Task: Find connections with filter location Aspe with filter topic #propertywith filter profile language French with filter current company Infosys BPM with filter school AHLEI - American Hotel & Lodging Educational Institute with filter industry Transportation Programs with filter service category Cybersecurity with filter keywords title Bellhop
Action: Mouse moved to (490, 67)
Screenshot: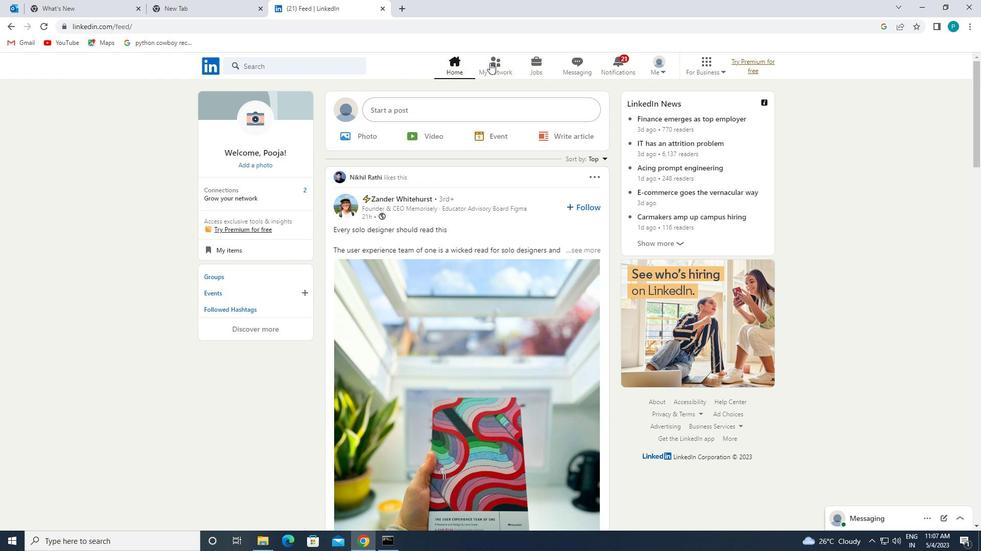 
Action: Mouse pressed left at (490, 67)
Screenshot: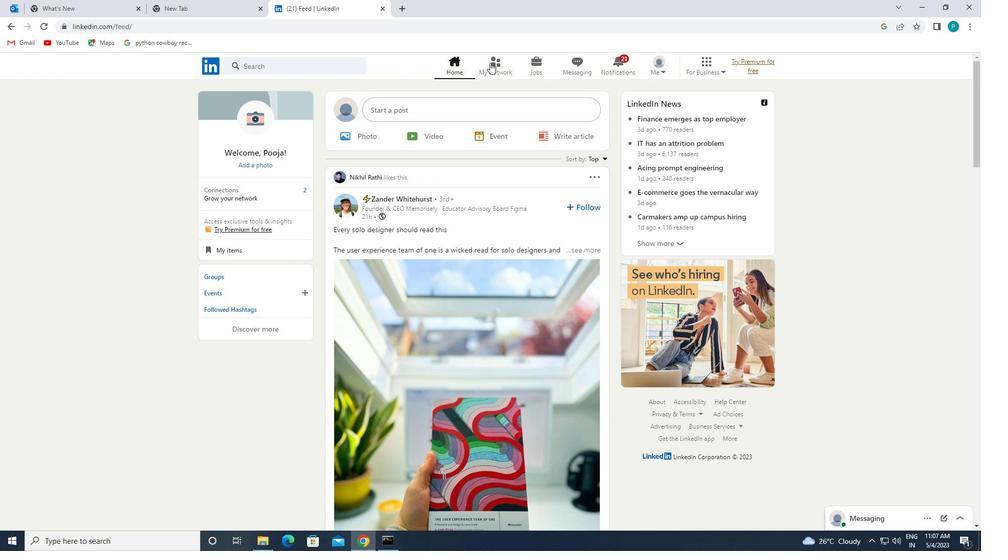 
Action: Mouse moved to (260, 125)
Screenshot: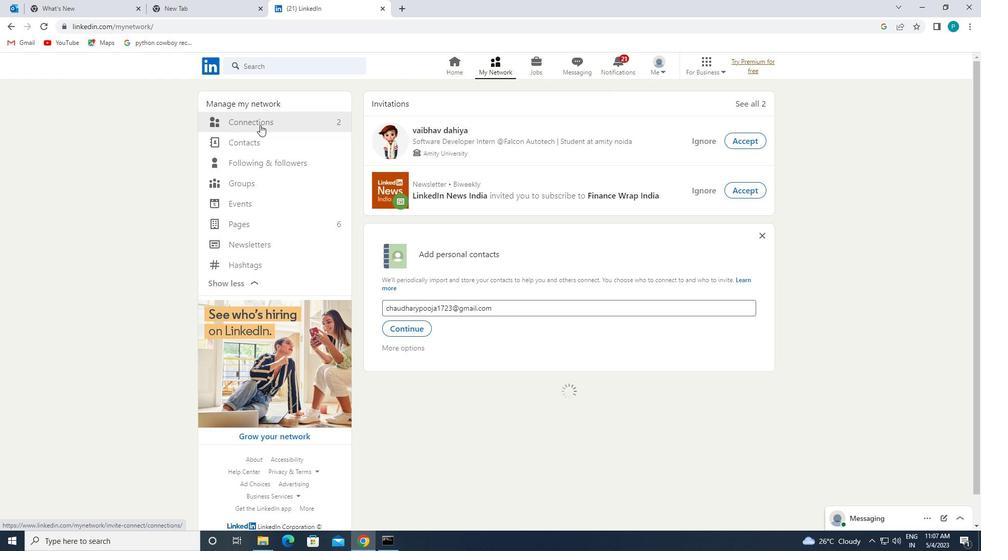
Action: Mouse pressed left at (260, 125)
Screenshot: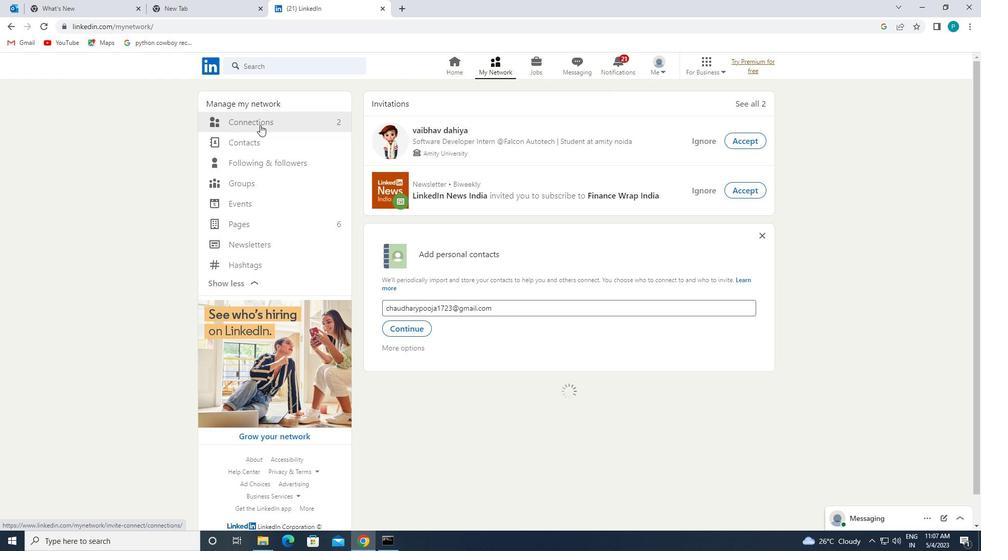 
Action: Mouse moved to (329, 121)
Screenshot: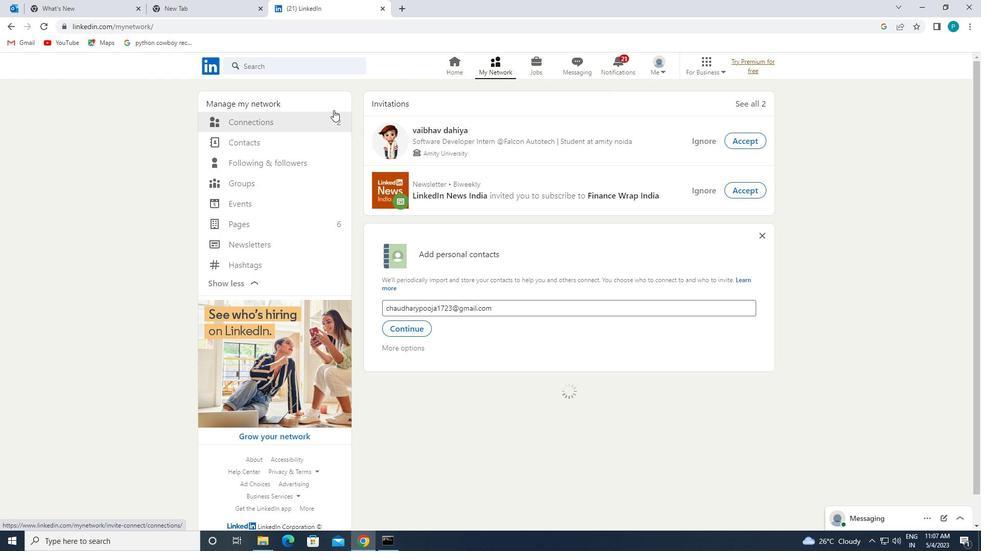 
Action: Mouse pressed left at (329, 121)
Screenshot: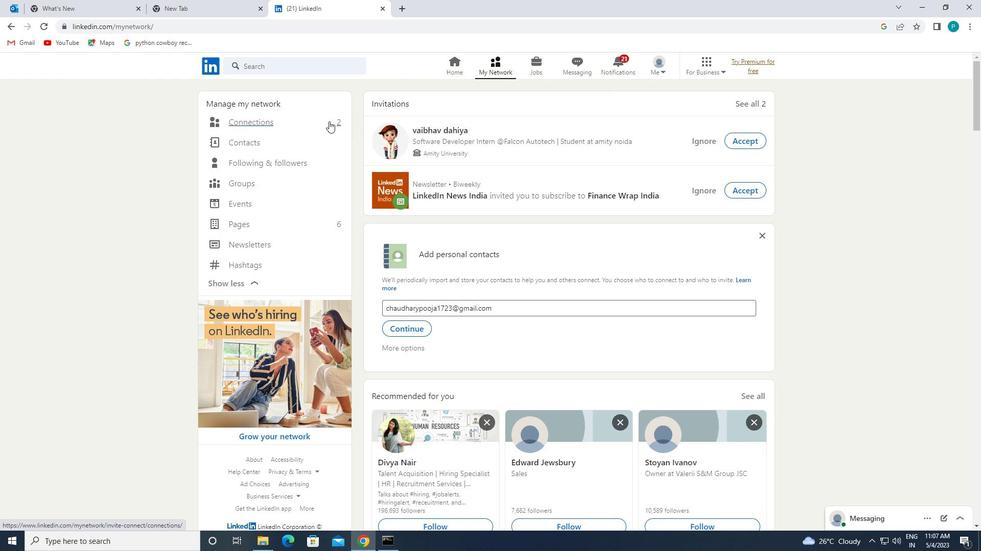 
Action: Mouse moved to (565, 117)
Screenshot: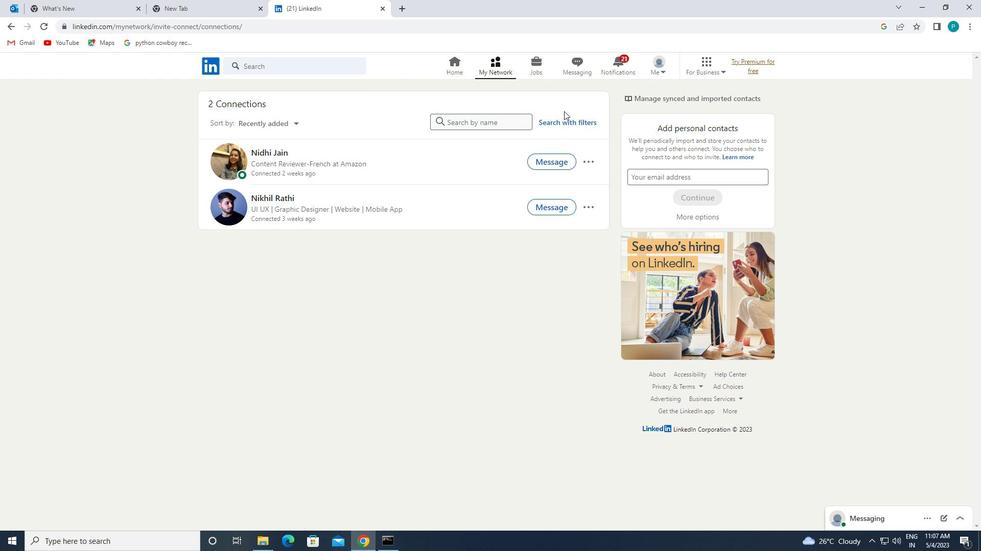
Action: Mouse pressed left at (565, 117)
Screenshot: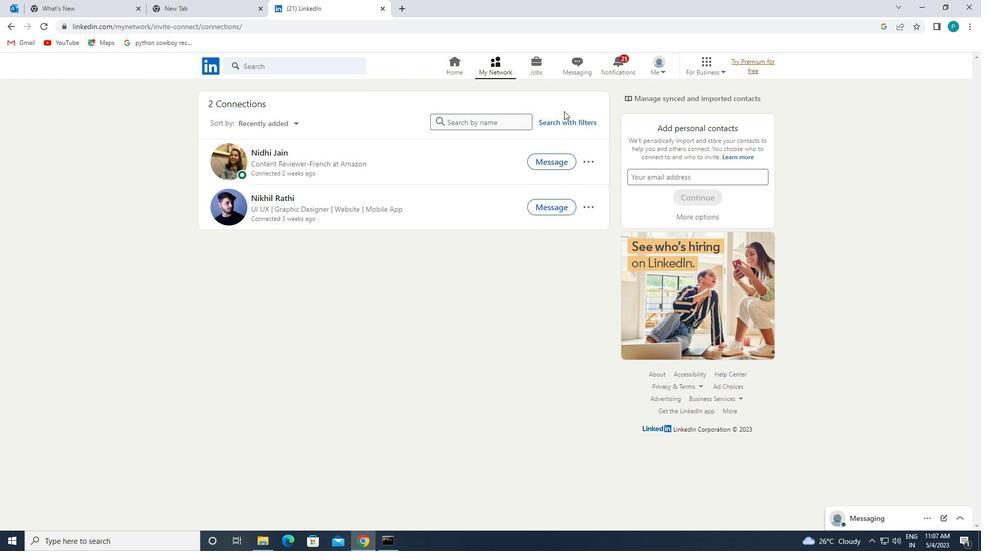 
Action: Mouse moved to (516, 93)
Screenshot: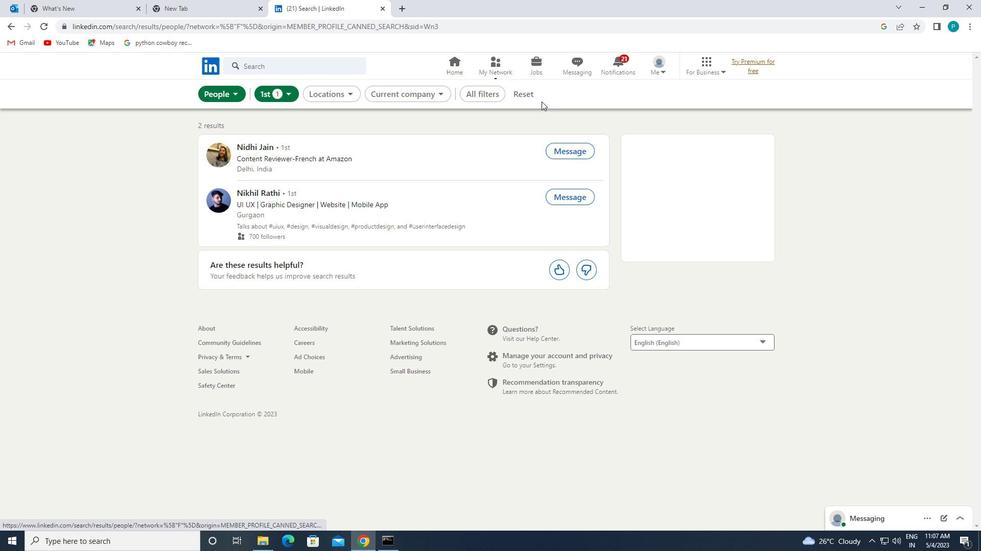 
Action: Mouse pressed left at (516, 93)
Screenshot: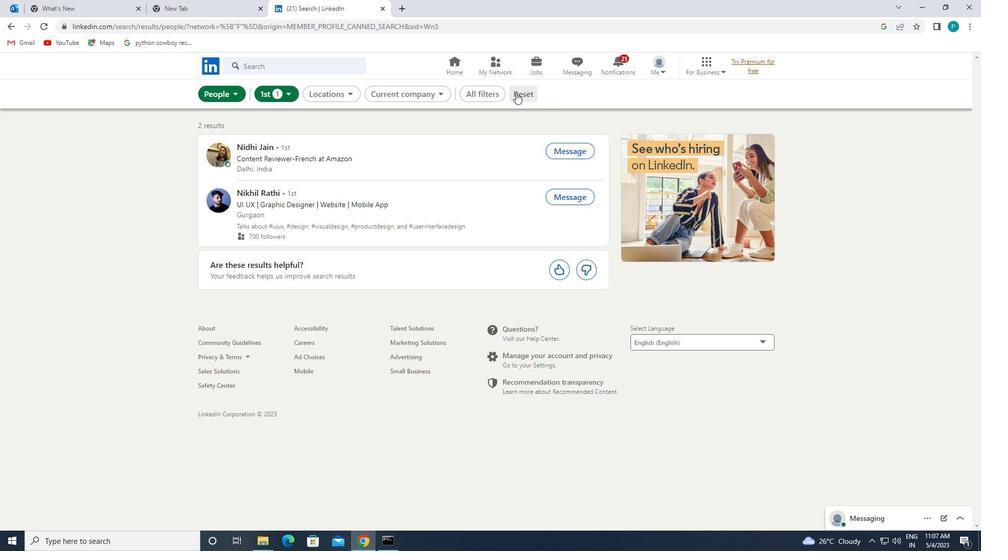 
Action: Mouse moved to (511, 92)
Screenshot: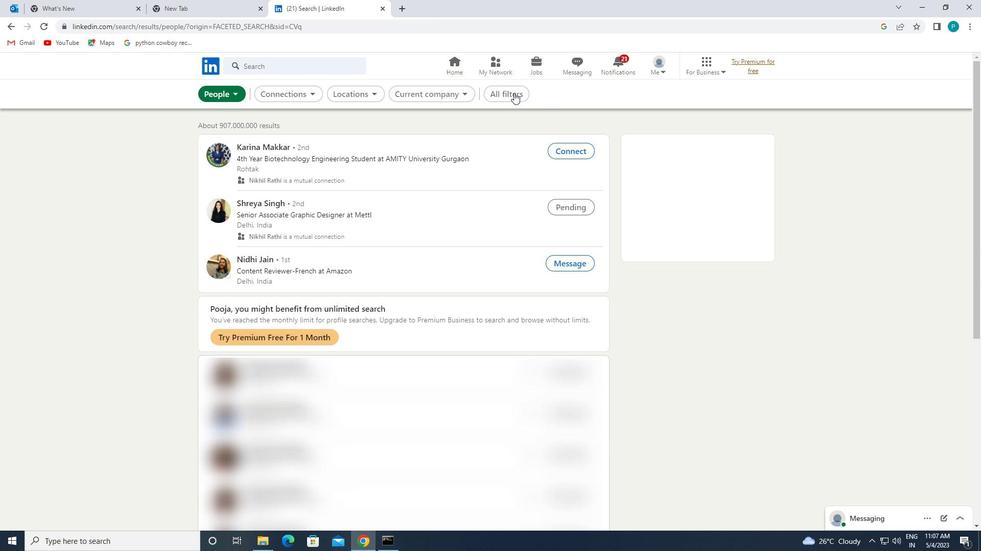 
Action: Mouse pressed left at (511, 92)
Screenshot: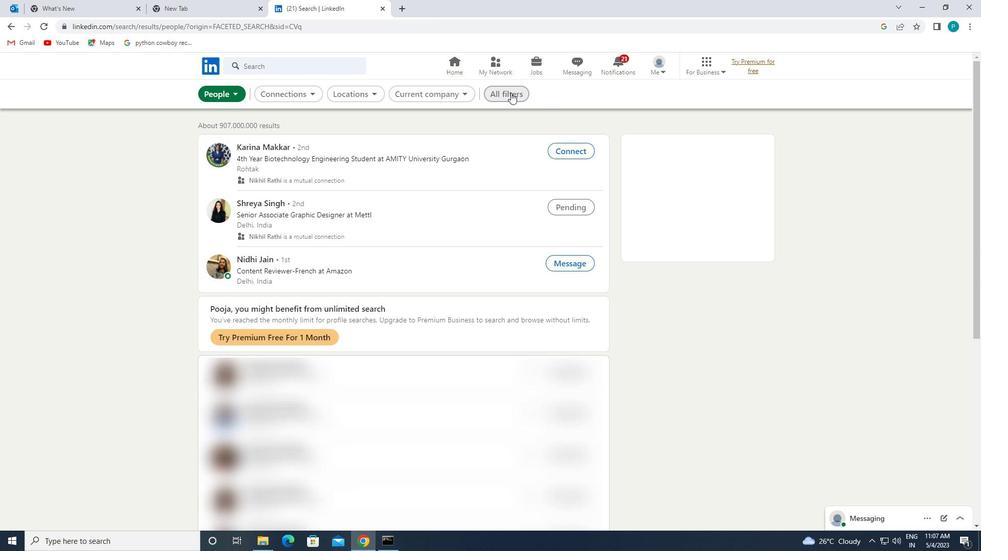 
Action: Mouse moved to (823, 205)
Screenshot: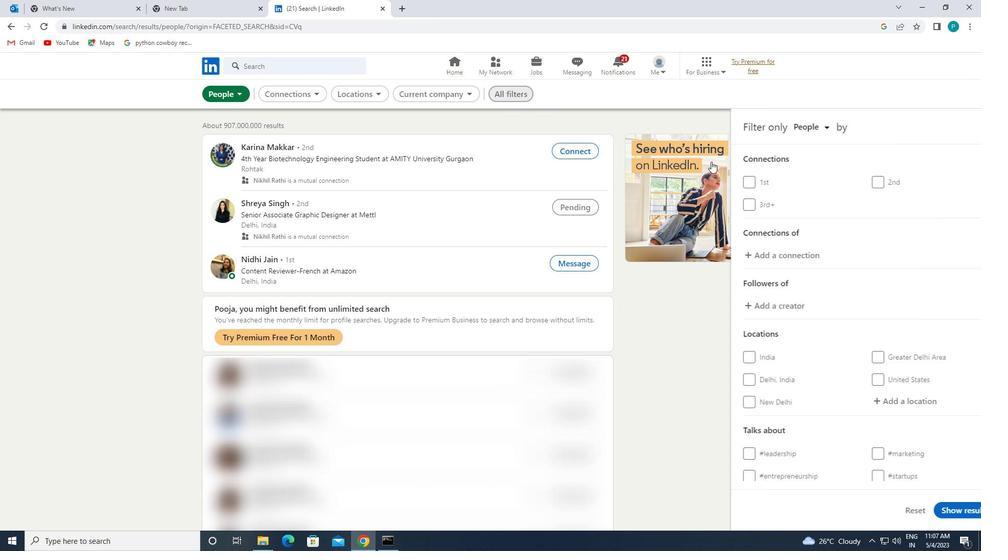 
Action: Mouse scrolled (823, 204) with delta (0, 0)
Screenshot: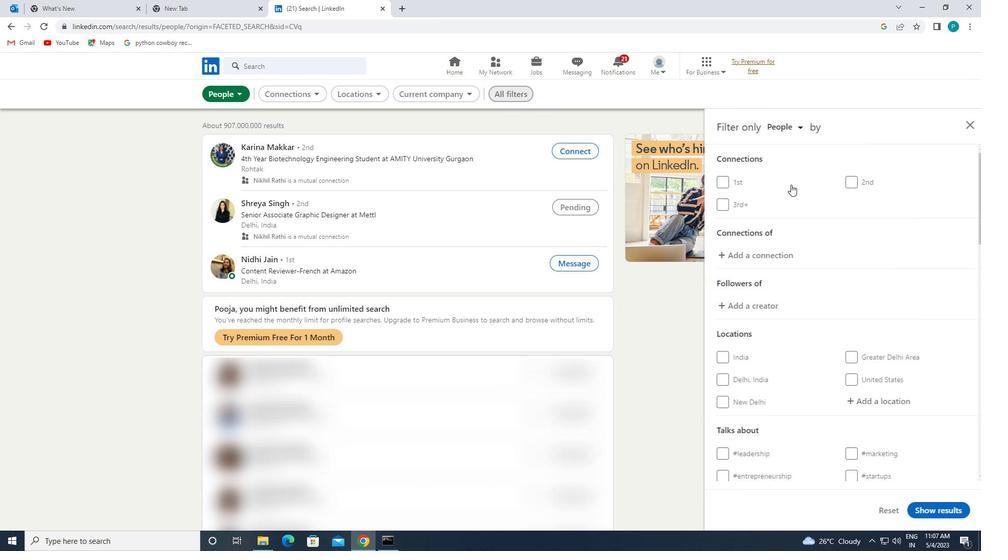 
Action: Mouse moved to (823, 205)
Screenshot: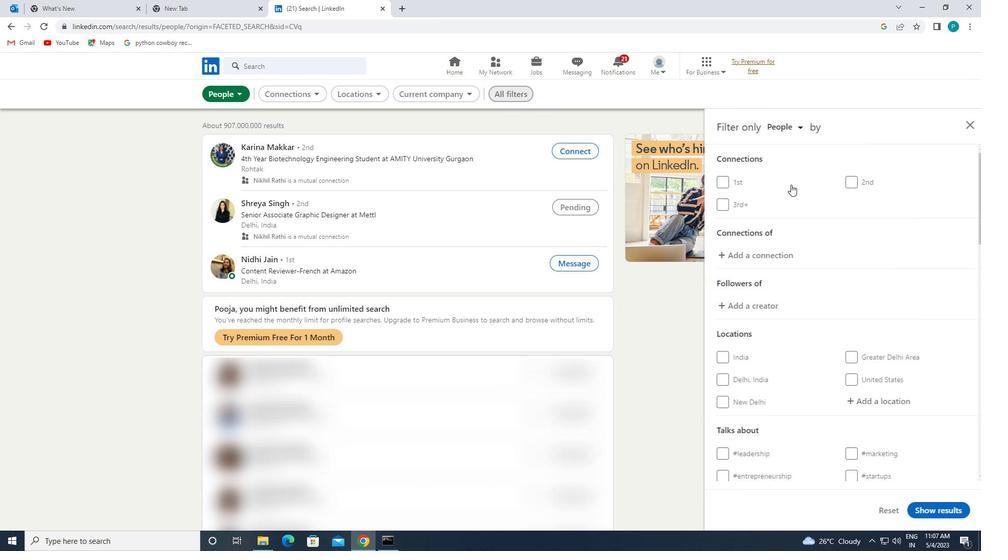 
Action: Mouse scrolled (823, 205) with delta (0, 0)
Screenshot: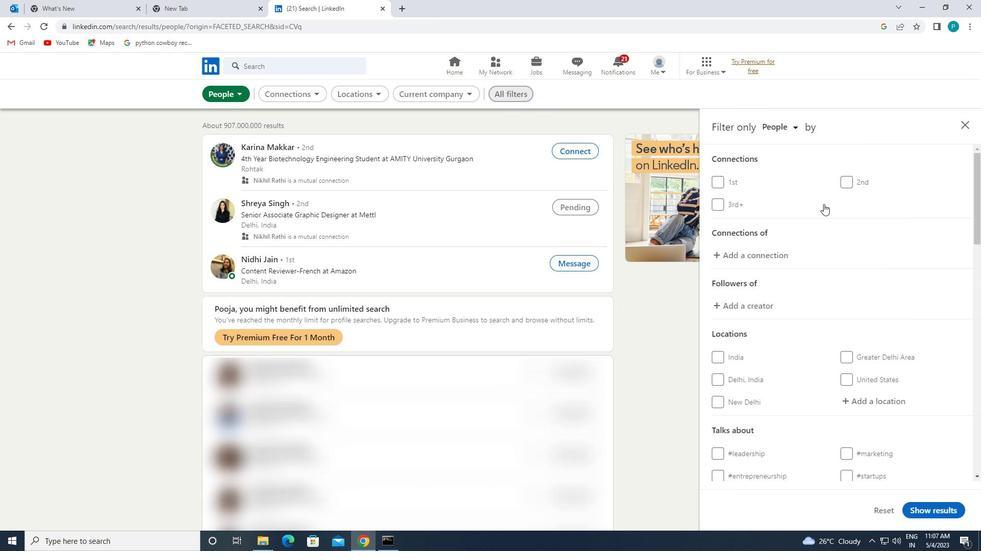 
Action: Mouse moved to (823, 205)
Screenshot: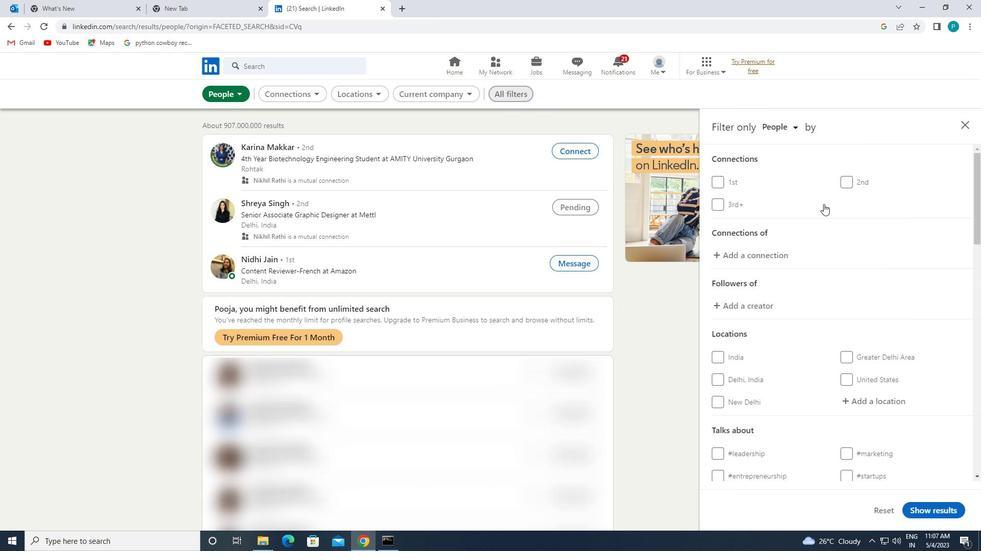 
Action: Mouse scrolled (823, 205) with delta (0, 0)
Screenshot: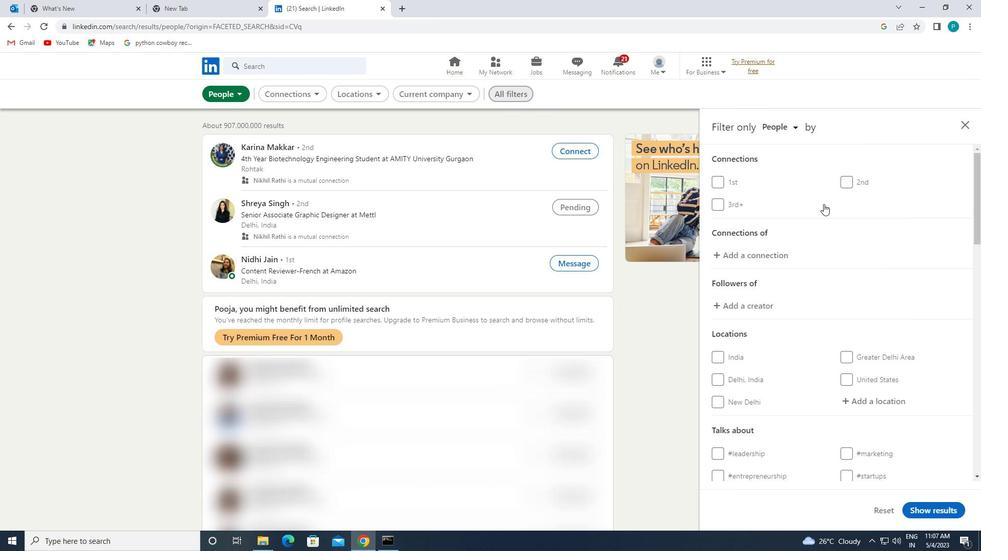 
Action: Mouse moved to (861, 279)
Screenshot: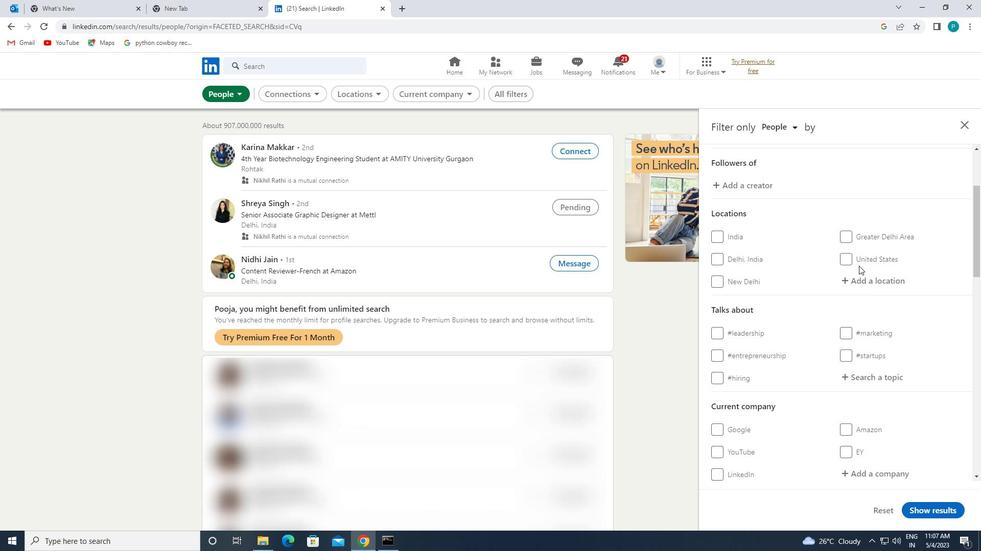 
Action: Mouse pressed left at (861, 279)
Screenshot: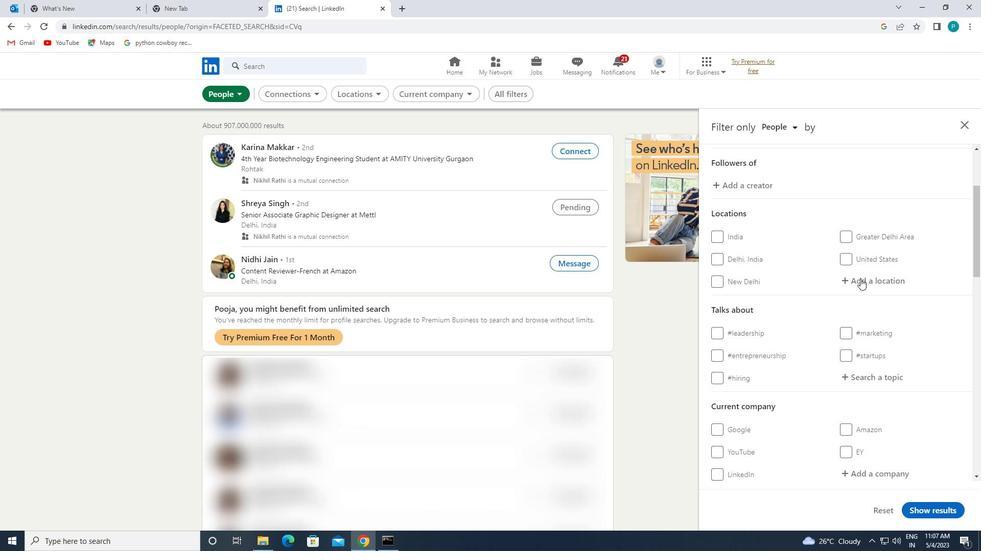 
Action: Mouse moved to (859, 251)
Screenshot: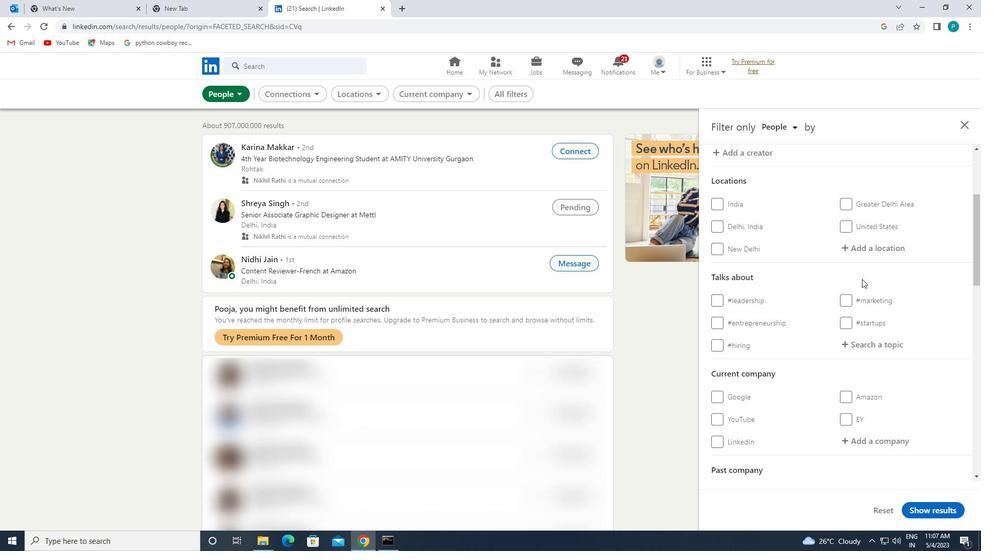 
Action: Mouse pressed left at (859, 251)
Screenshot: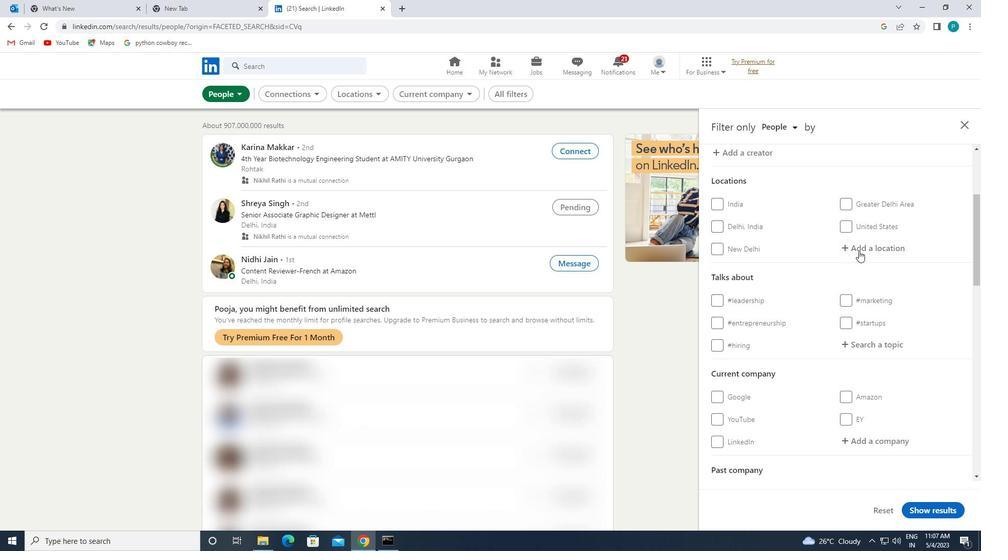 
Action: Mouse moved to (846, 246)
Screenshot: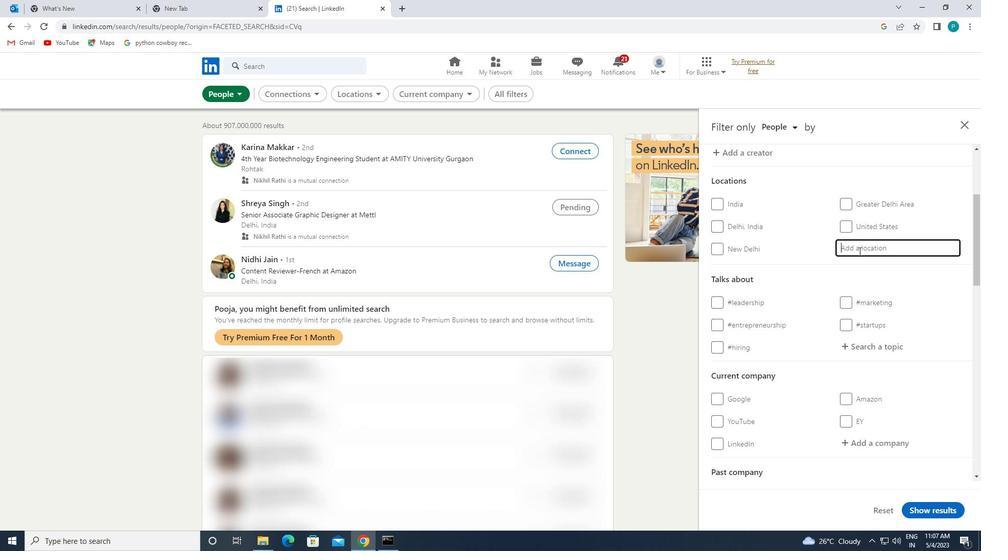 
Action: Key pressed <Key.caps_lock>a<Key.caps_lock>spe
Screenshot: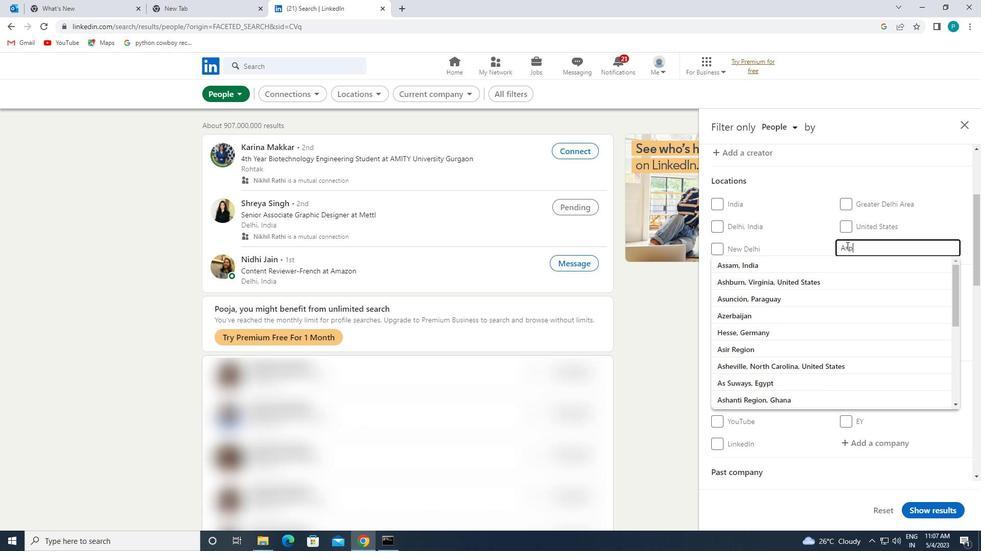 
Action: Mouse moved to (826, 260)
Screenshot: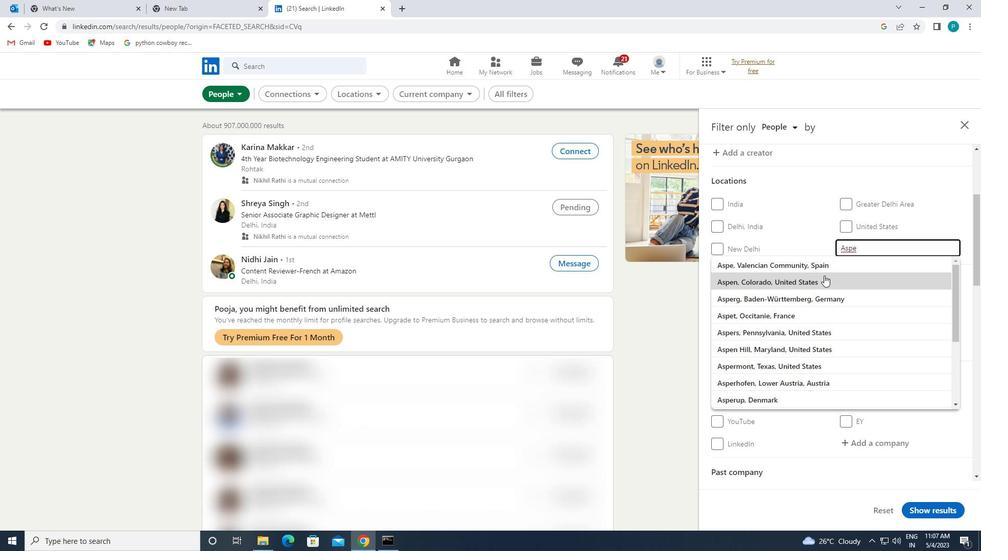 
Action: Mouse pressed left at (826, 260)
Screenshot: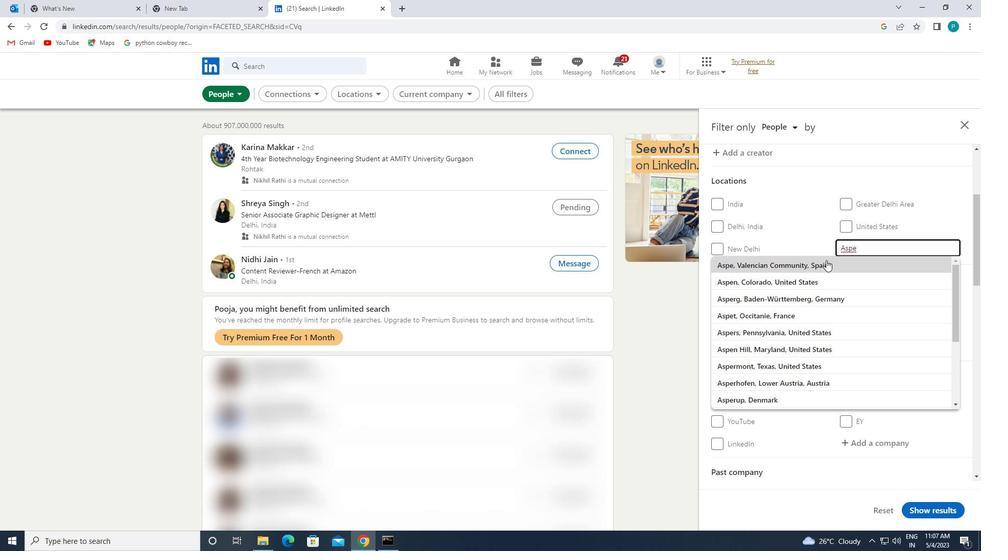
Action: Mouse moved to (858, 373)
Screenshot: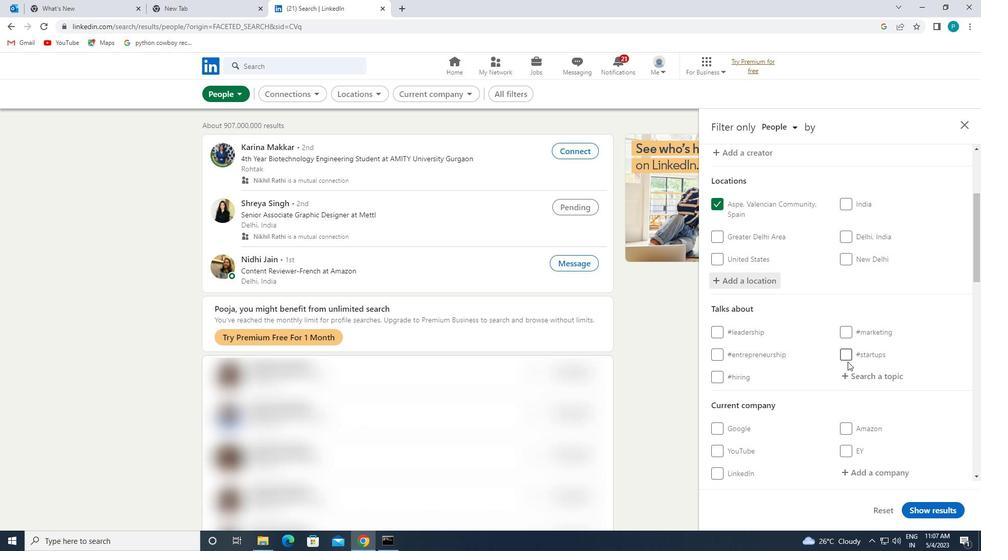 
Action: Mouse pressed left at (858, 373)
Screenshot: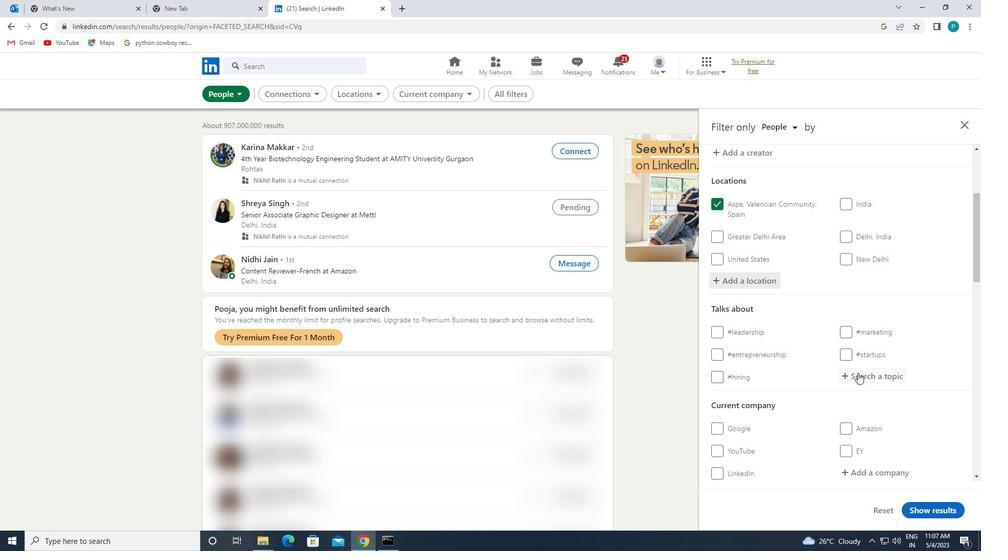
Action: Mouse moved to (895, 348)
Screenshot: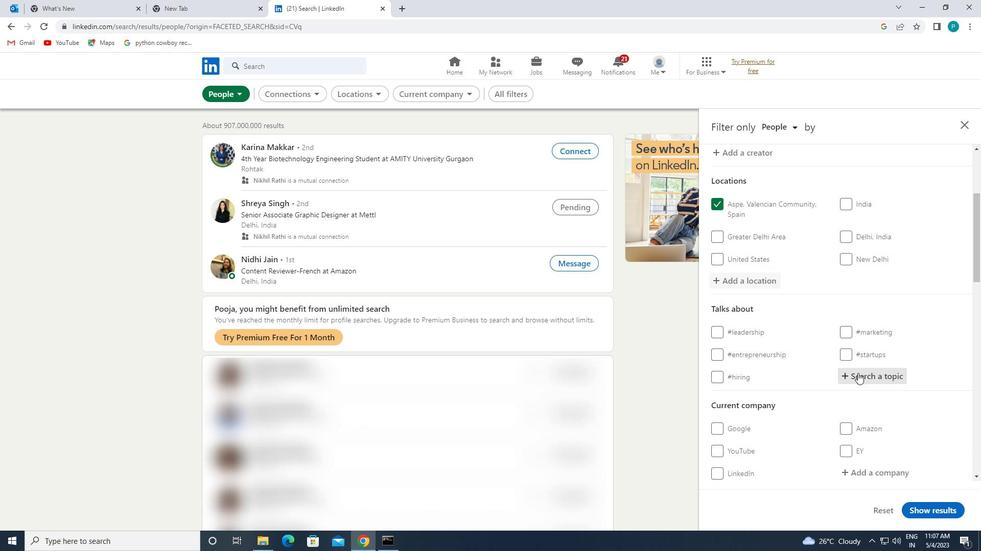 
Action: Key pressed <Key.shift>#PROPERTY
Screenshot: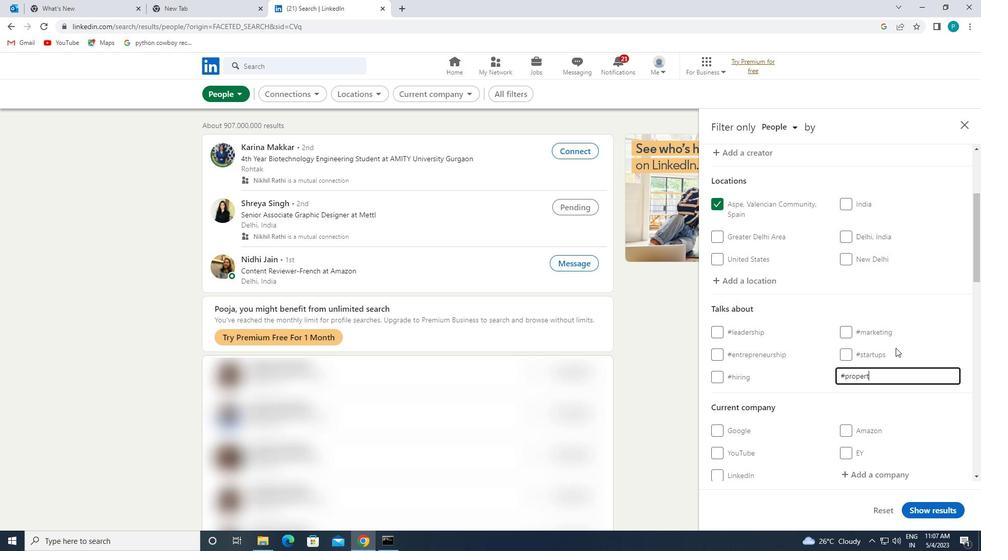 
Action: Mouse moved to (843, 399)
Screenshot: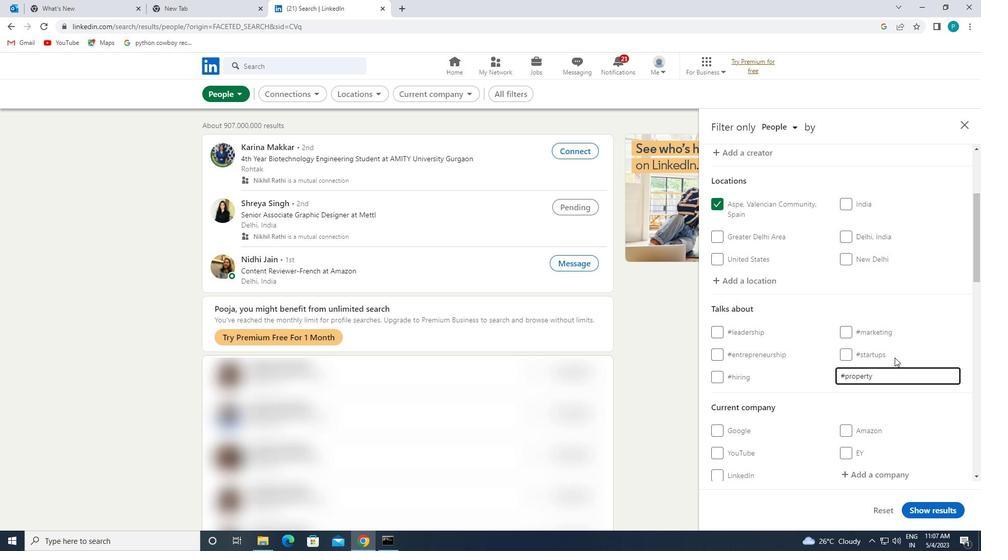 
Action: Mouse scrolled (843, 398) with delta (0, 0)
Screenshot: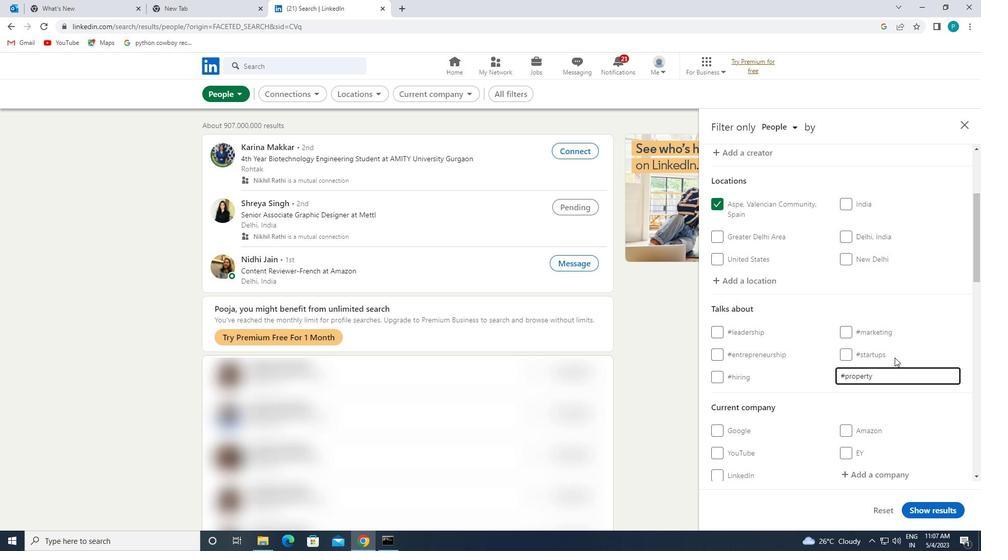 
Action: Mouse moved to (839, 399)
Screenshot: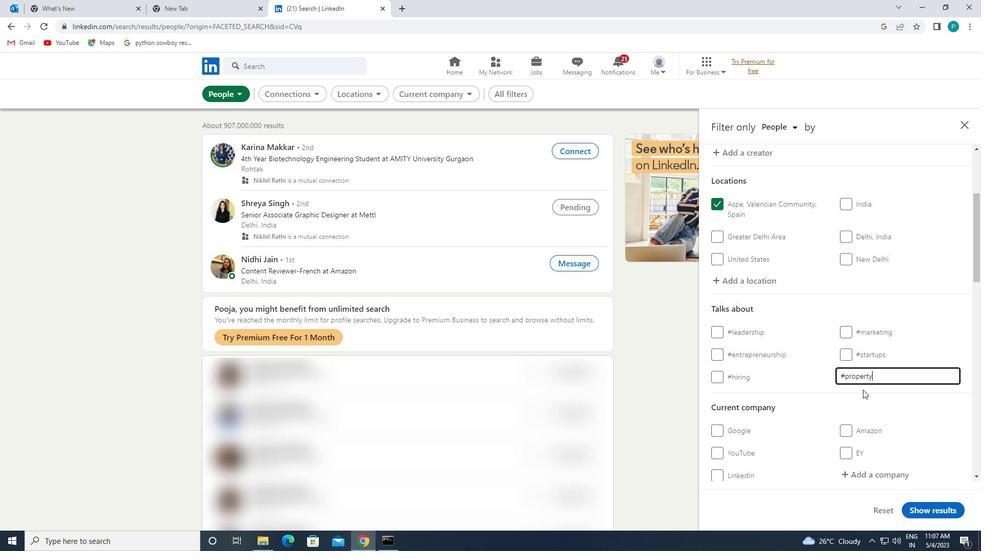 
Action: Mouse scrolled (839, 398) with delta (0, 0)
Screenshot: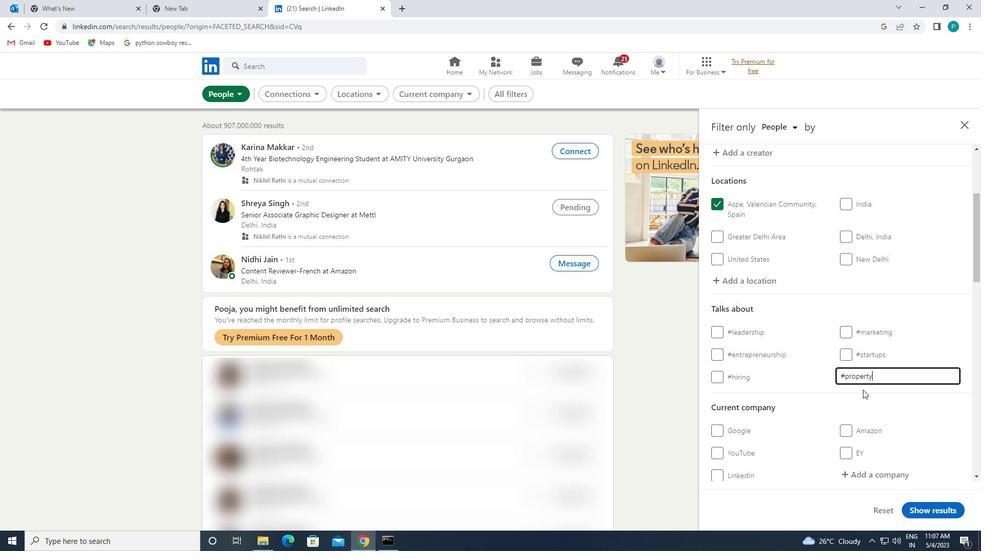 
Action: Mouse moved to (834, 396)
Screenshot: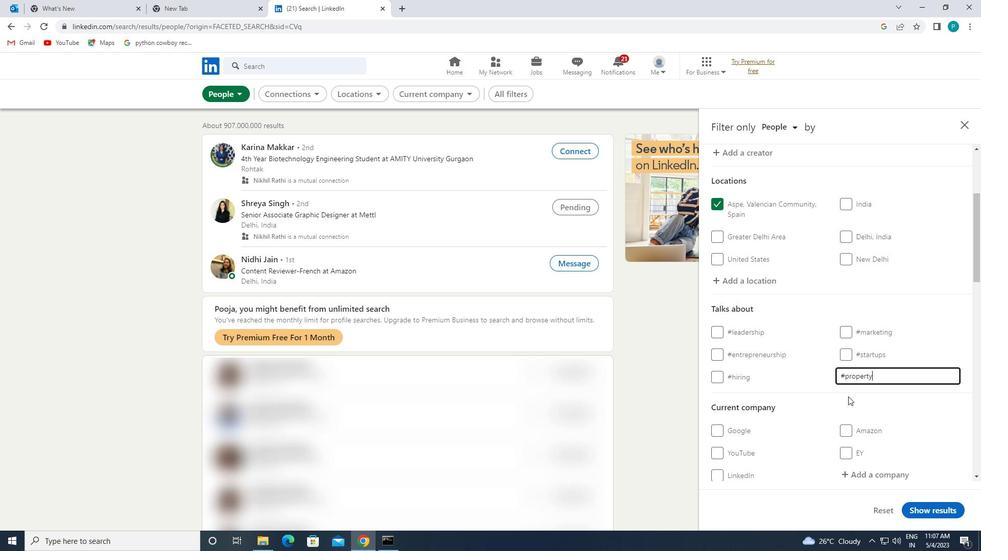 
Action: Mouse scrolled (834, 395) with delta (0, 0)
Screenshot: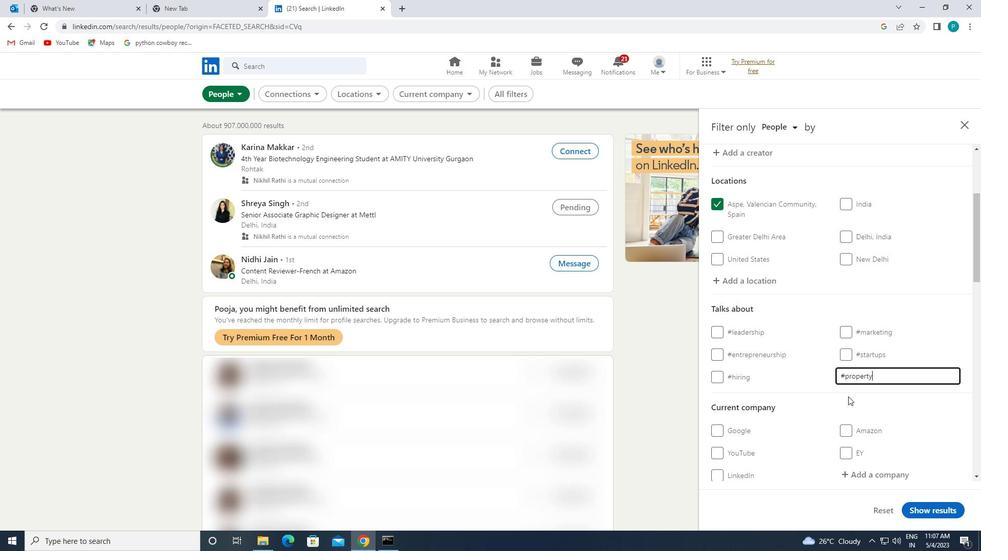 
Action: Mouse moved to (832, 386)
Screenshot: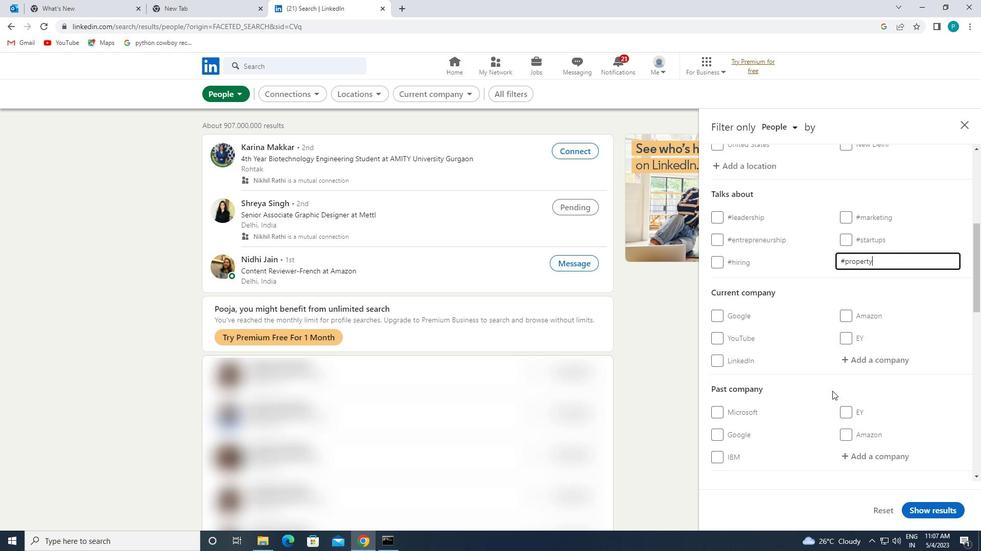 
Action: Mouse scrolled (832, 386) with delta (0, 0)
Screenshot: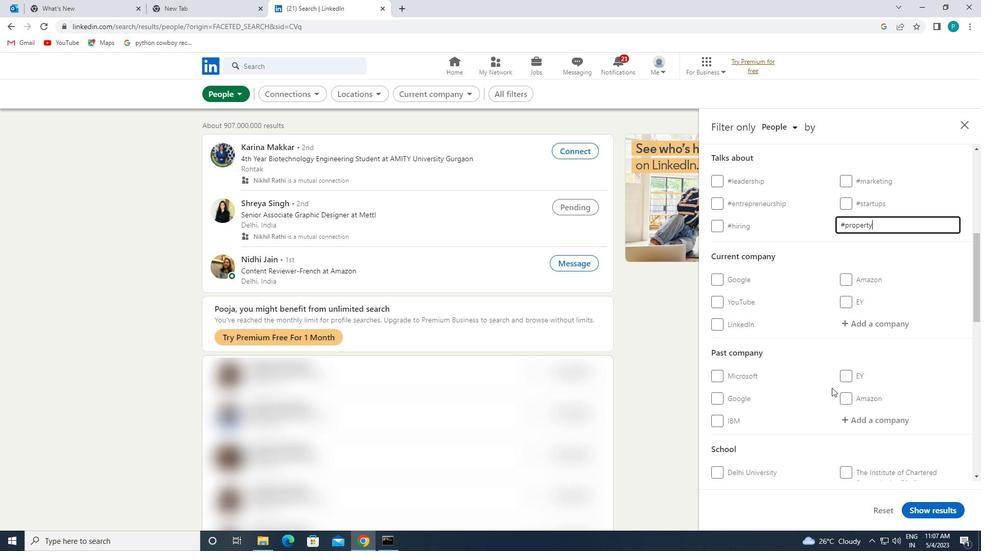 
Action: Mouse moved to (830, 386)
Screenshot: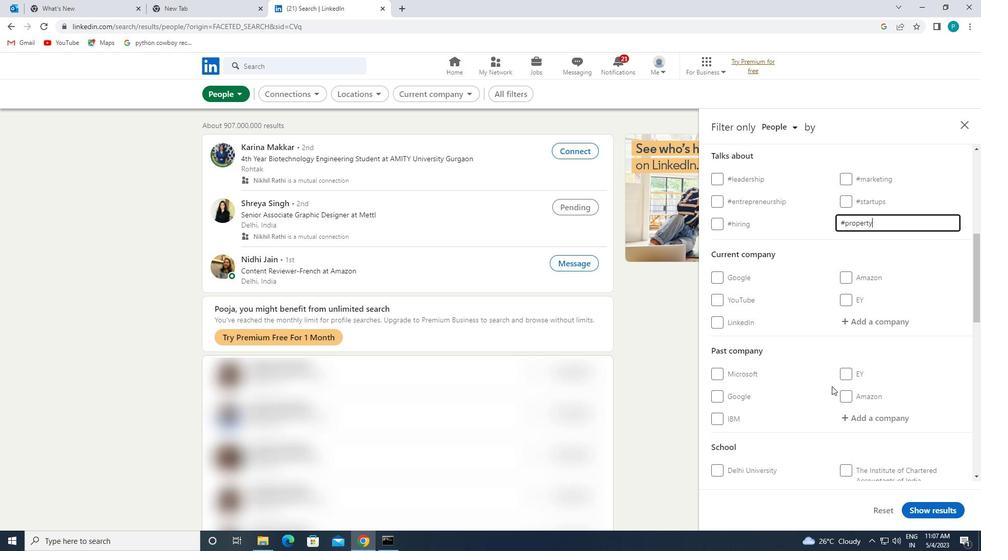 
Action: Mouse scrolled (830, 386) with delta (0, 0)
Screenshot: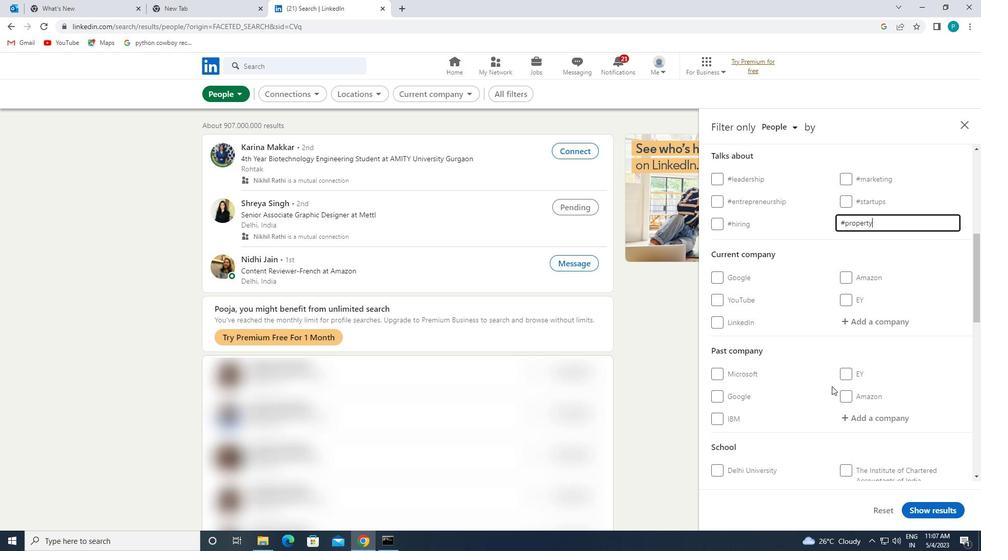 
Action: Mouse moved to (821, 389)
Screenshot: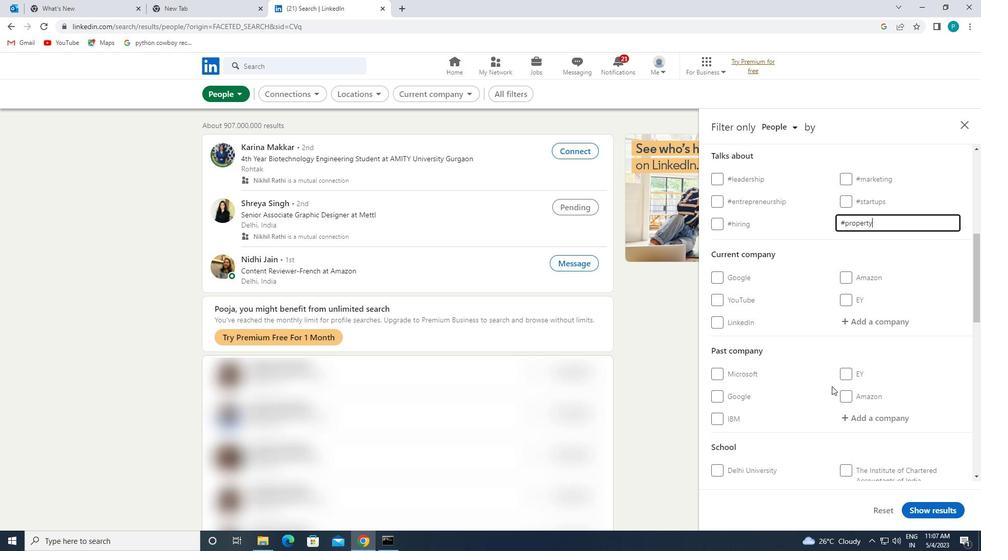 
Action: Mouse scrolled (821, 389) with delta (0, 0)
Screenshot: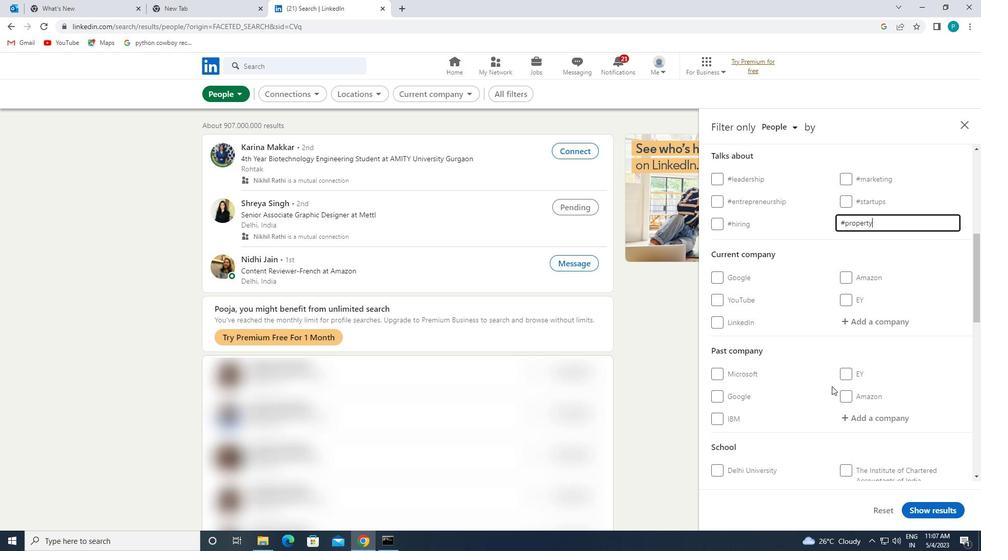 
Action: Mouse moved to (810, 393)
Screenshot: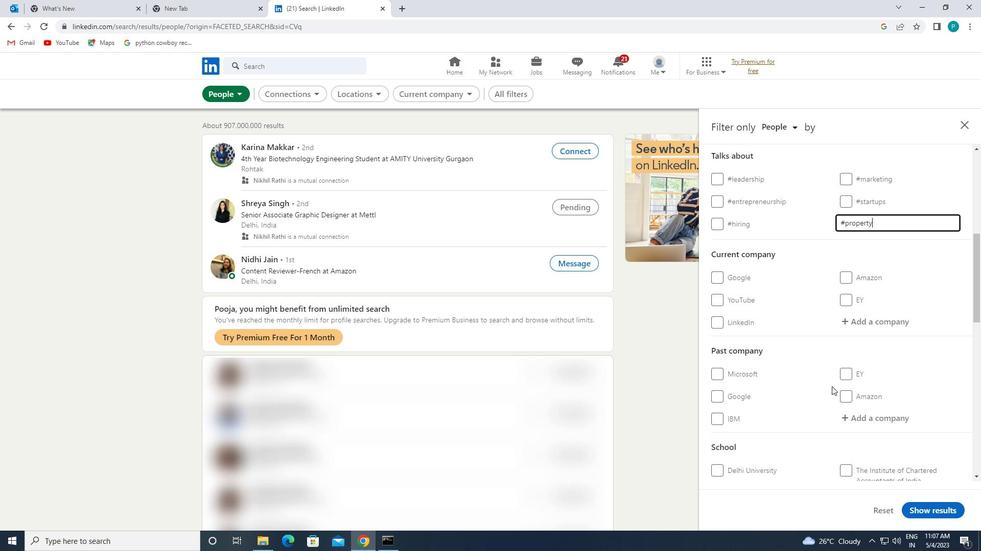 
Action: Mouse scrolled (810, 393) with delta (0, 0)
Screenshot: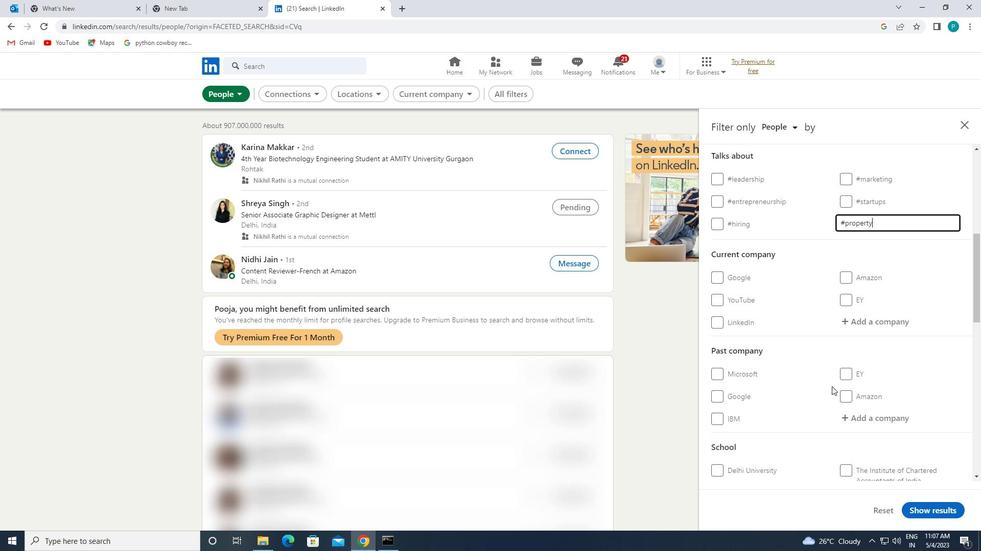 
Action: Mouse moved to (760, 413)
Screenshot: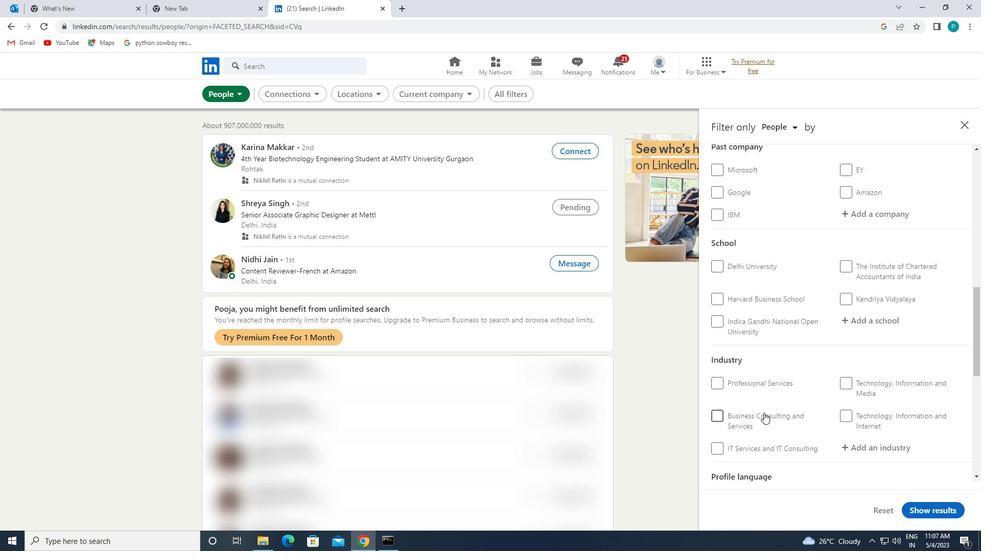 
Action: Mouse scrolled (760, 412) with delta (0, 0)
Screenshot: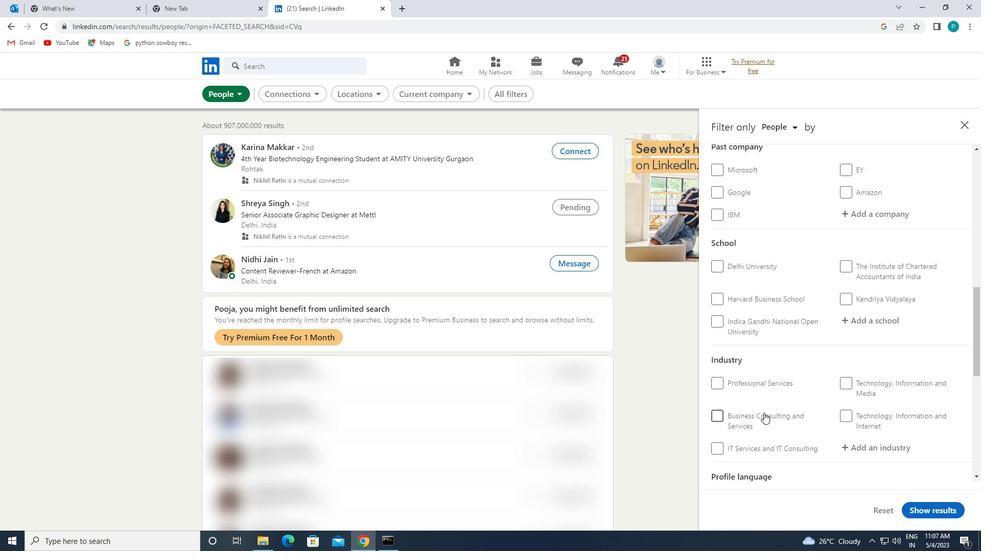 
Action: Mouse moved to (851, 457)
Screenshot: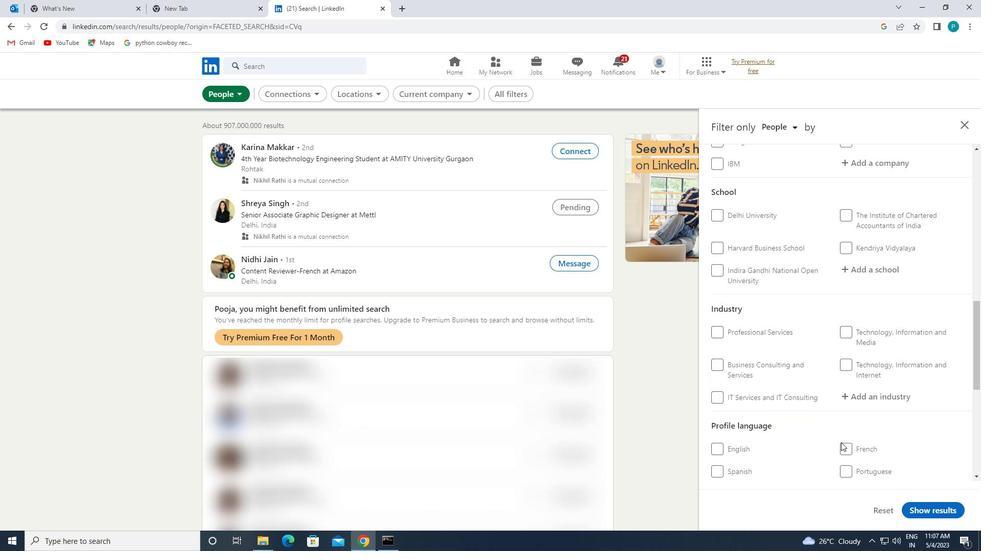 
Action: Mouse pressed left at (851, 457)
Screenshot: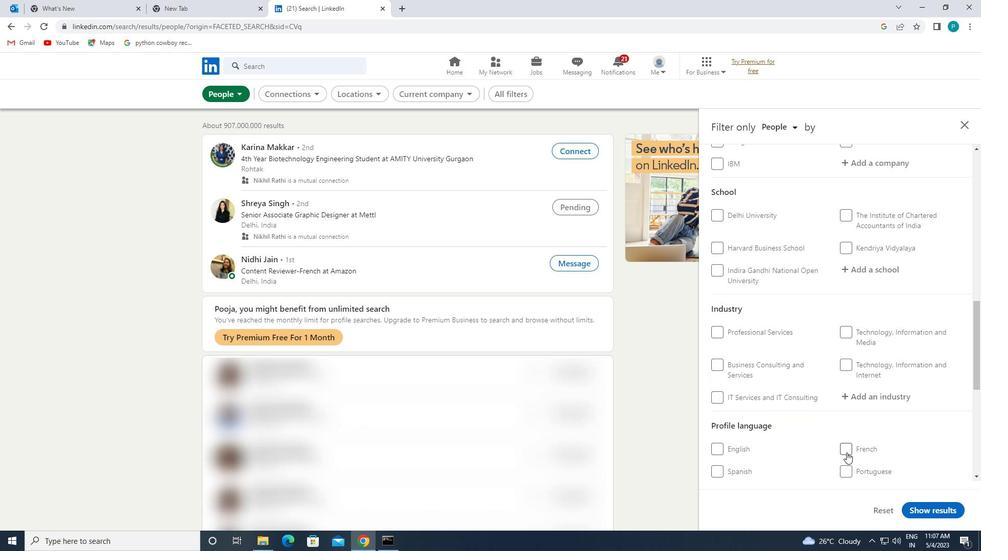 
Action: Mouse moved to (851, 448)
Screenshot: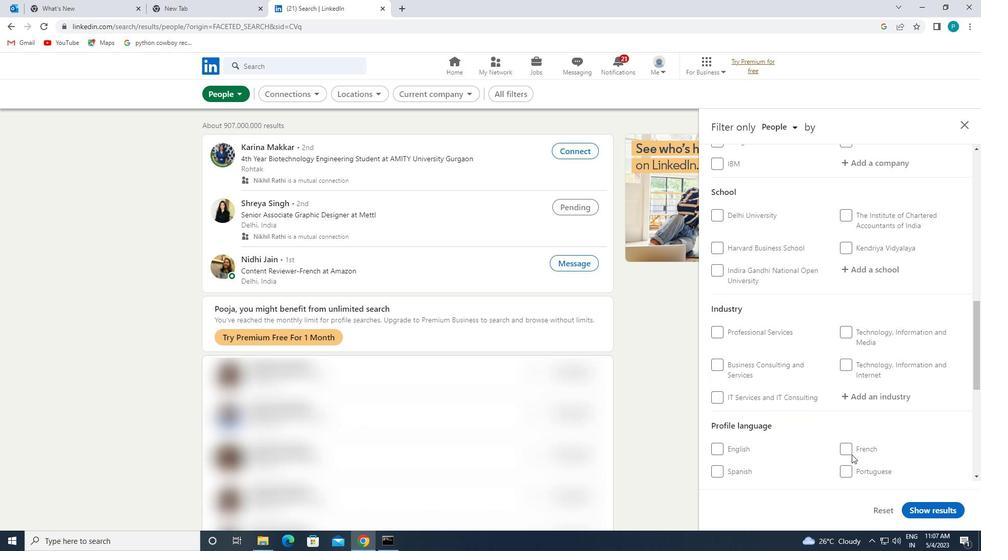 
Action: Mouse pressed left at (851, 448)
Screenshot: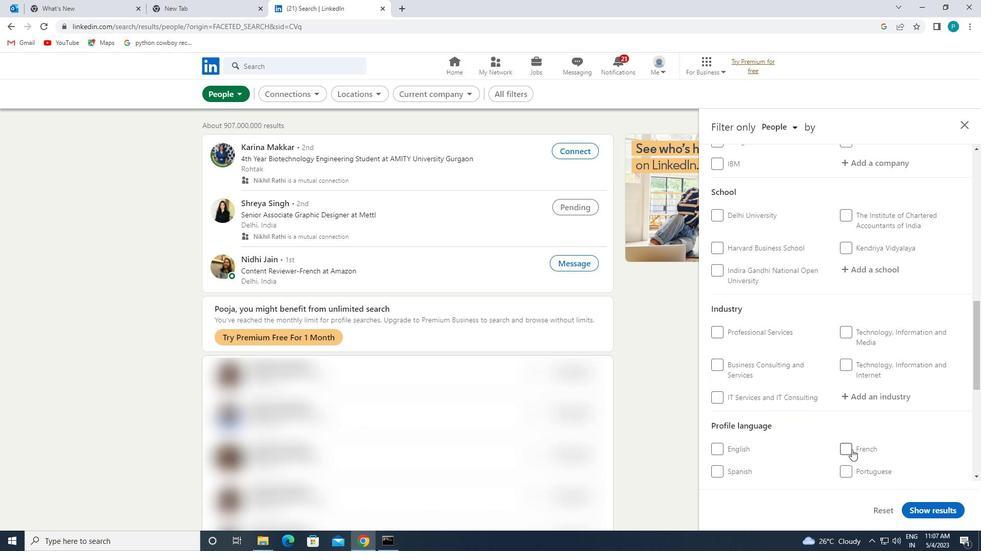 
Action: Mouse moved to (887, 436)
Screenshot: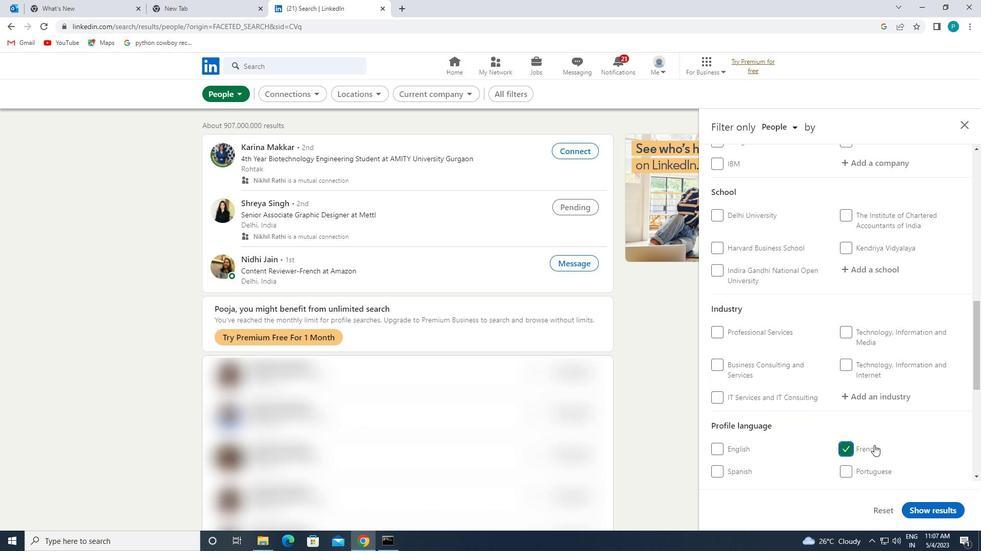 
Action: Mouse scrolled (887, 437) with delta (0, 0)
Screenshot: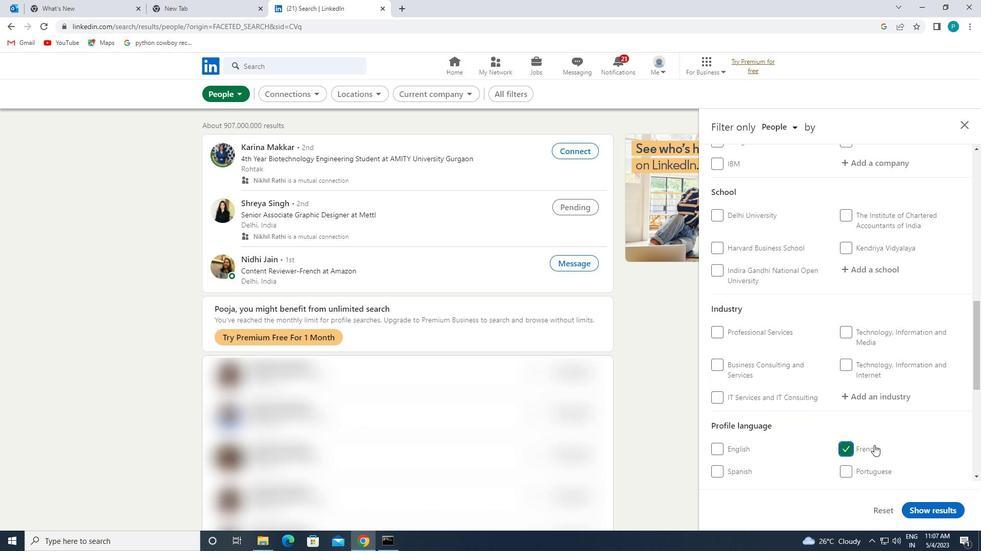 
Action: Mouse moved to (887, 436)
Screenshot: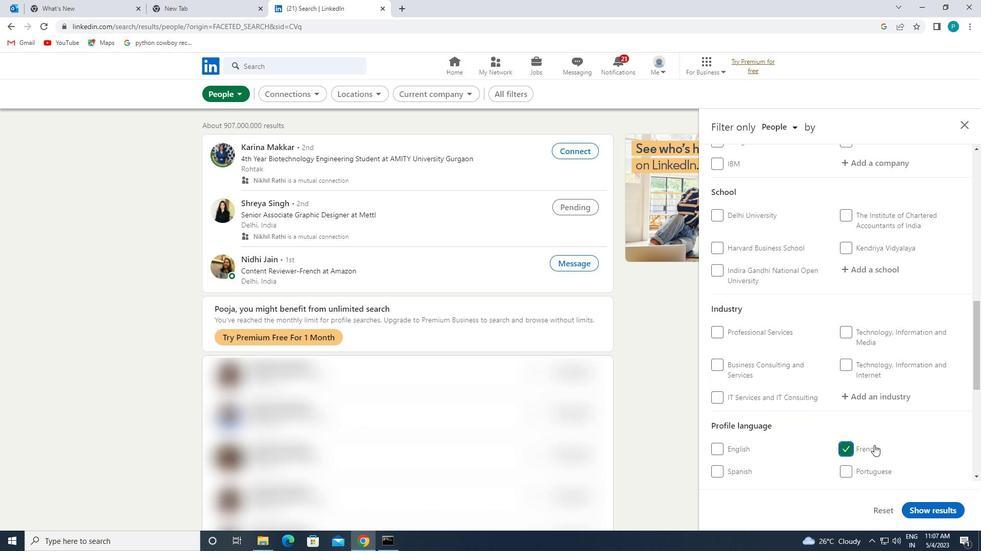 
Action: Mouse scrolled (887, 437) with delta (0, 0)
Screenshot: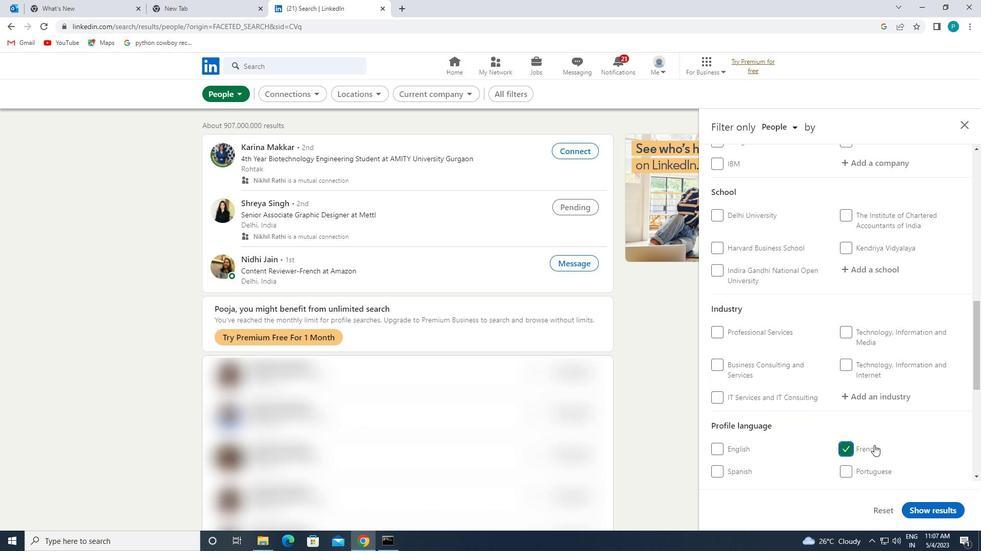 
Action: Mouse scrolled (887, 437) with delta (0, 0)
Screenshot: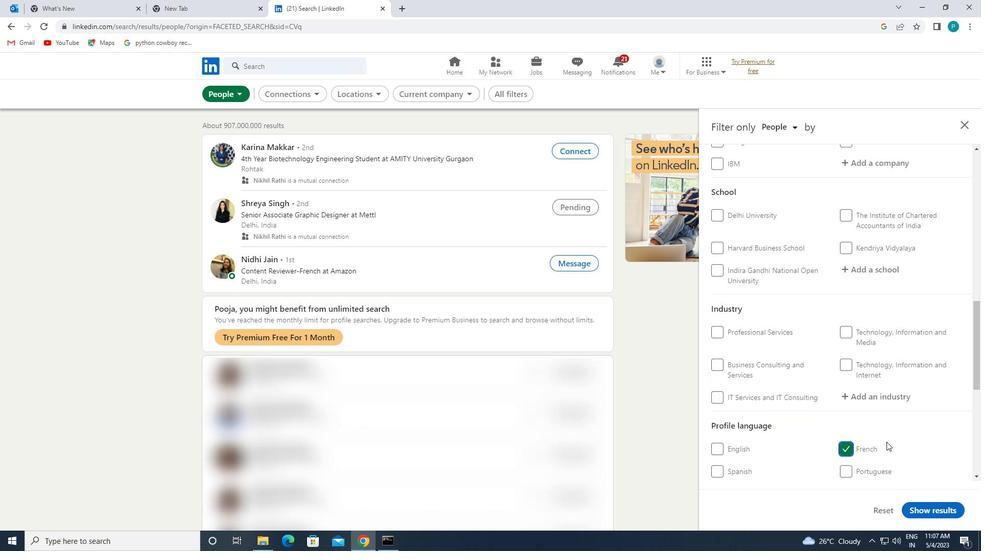 
Action: Mouse moved to (878, 410)
Screenshot: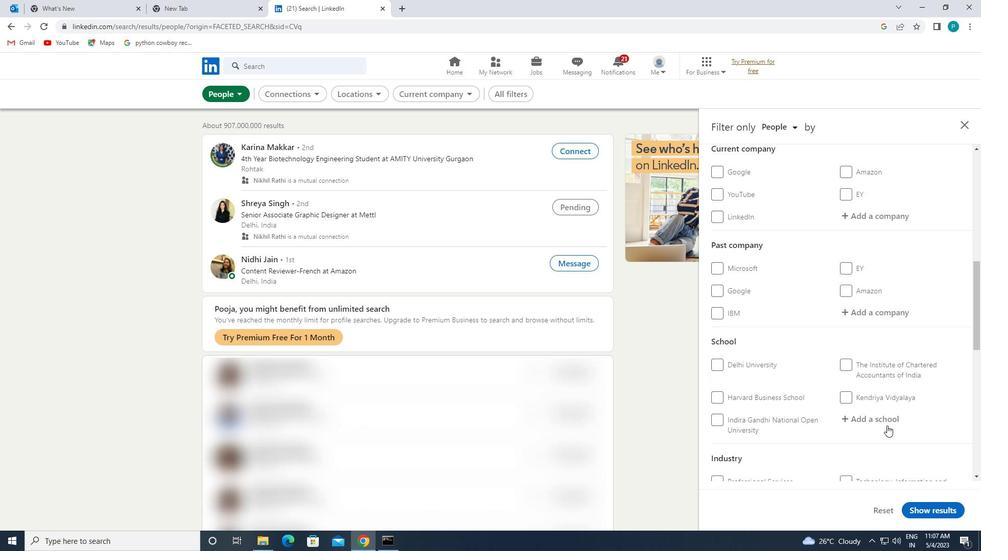 
Action: Mouse scrolled (878, 410) with delta (0, 0)
Screenshot: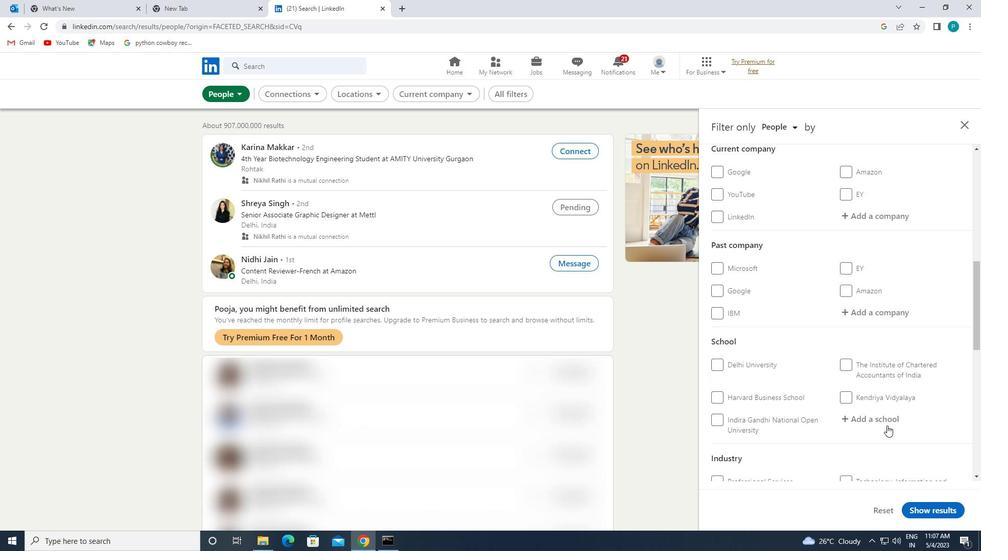 
Action: Mouse moved to (877, 406)
Screenshot: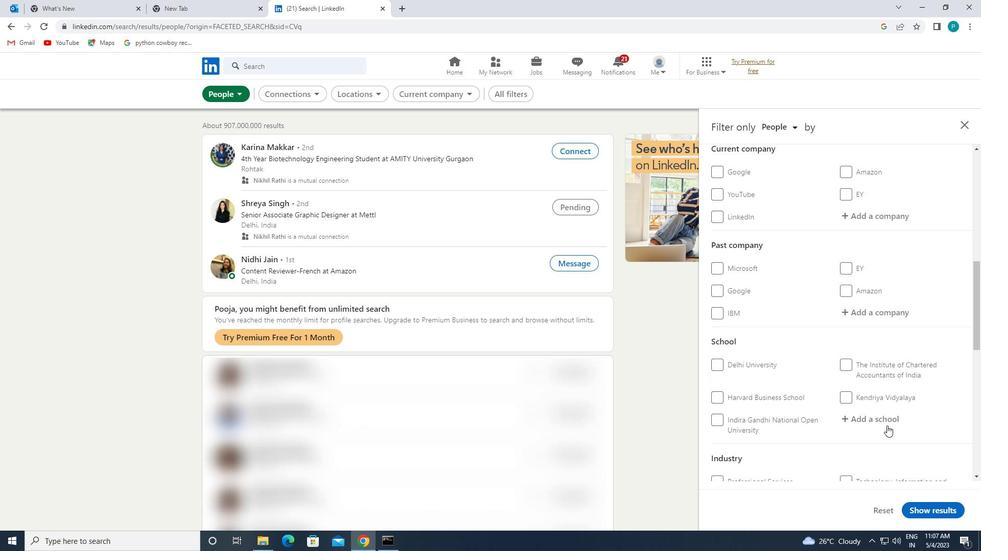 
Action: Mouse scrolled (877, 406) with delta (0, 0)
Screenshot: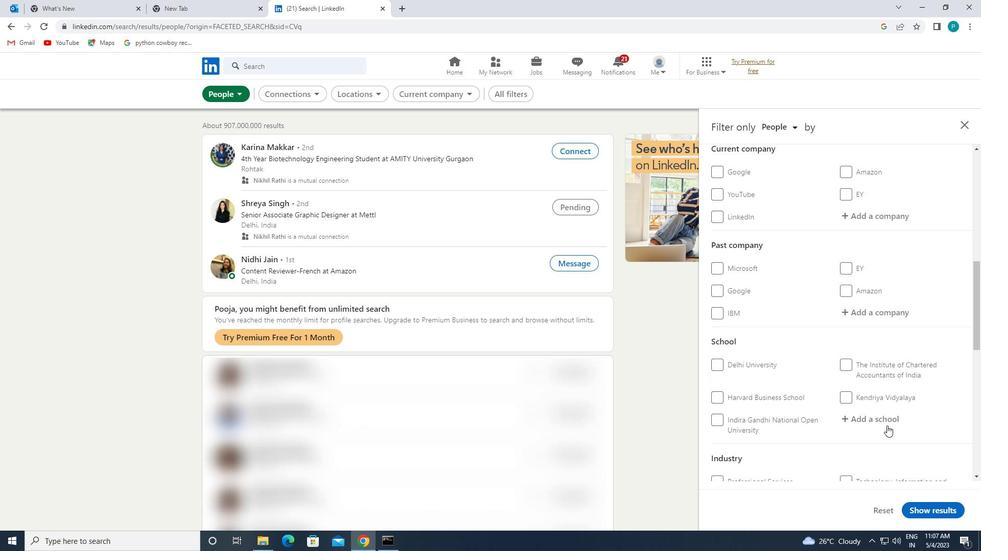 
Action: Mouse moved to (876, 405)
Screenshot: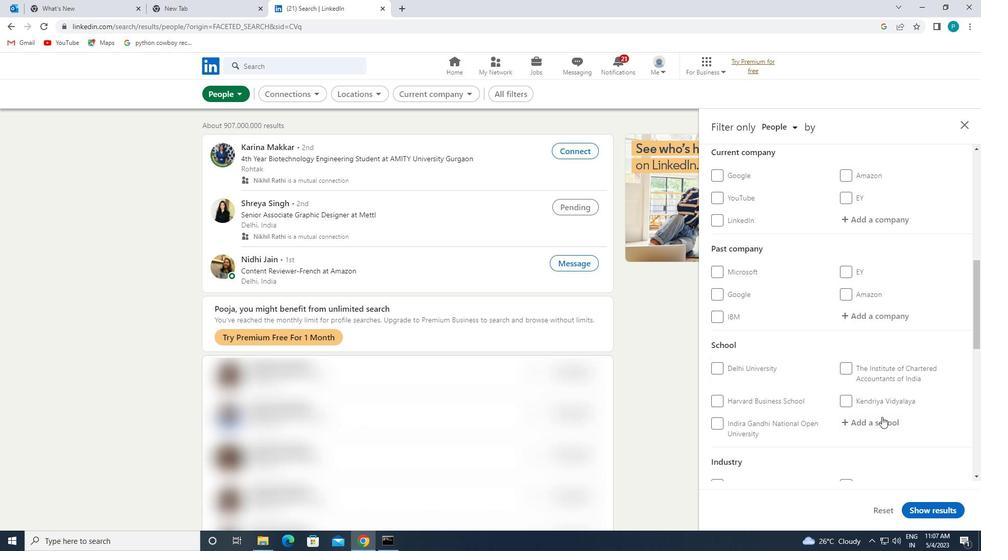 
Action: Mouse scrolled (876, 405) with delta (0, 0)
Screenshot: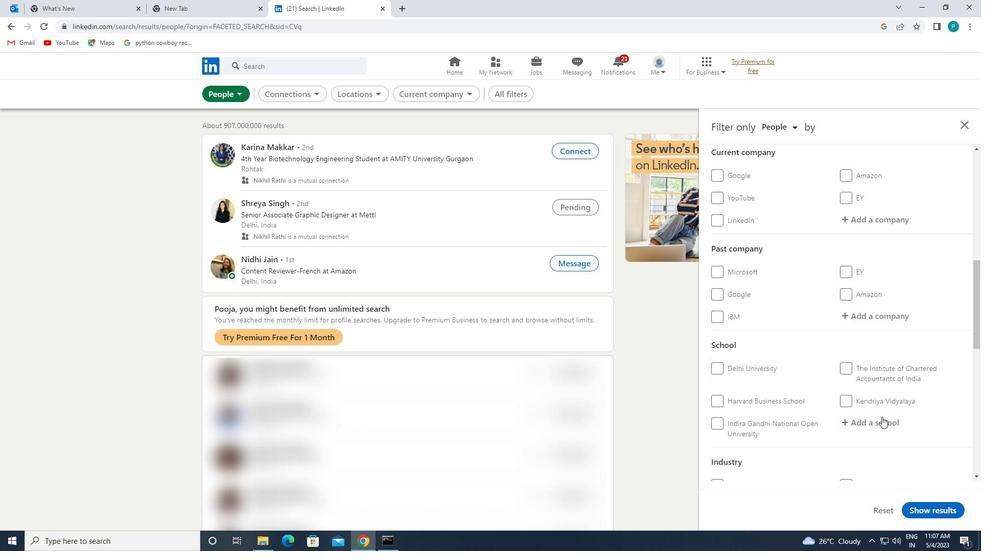 
Action: Mouse moved to (865, 384)
Screenshot: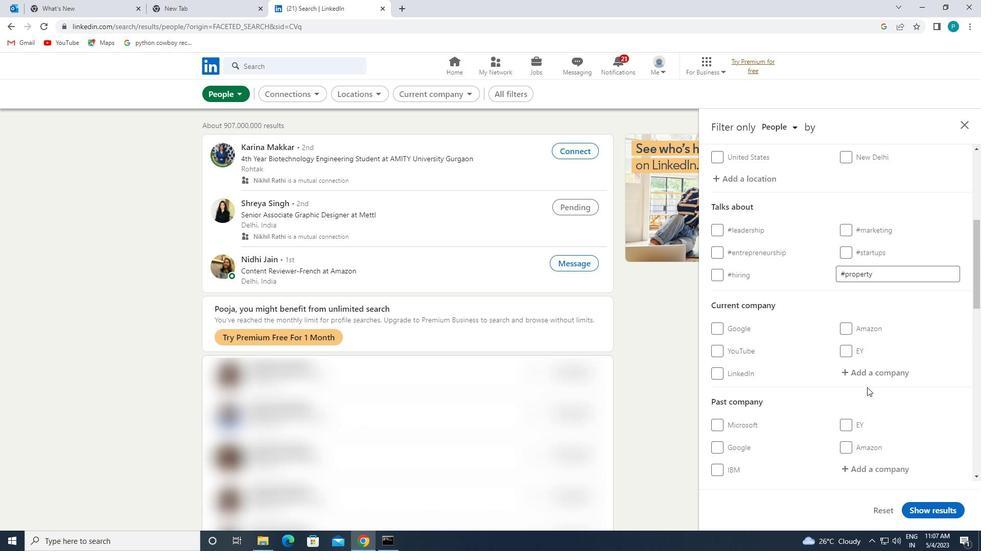
Action: Mouse scrolled (865, 385) with delta (0, 0)
Screenshot: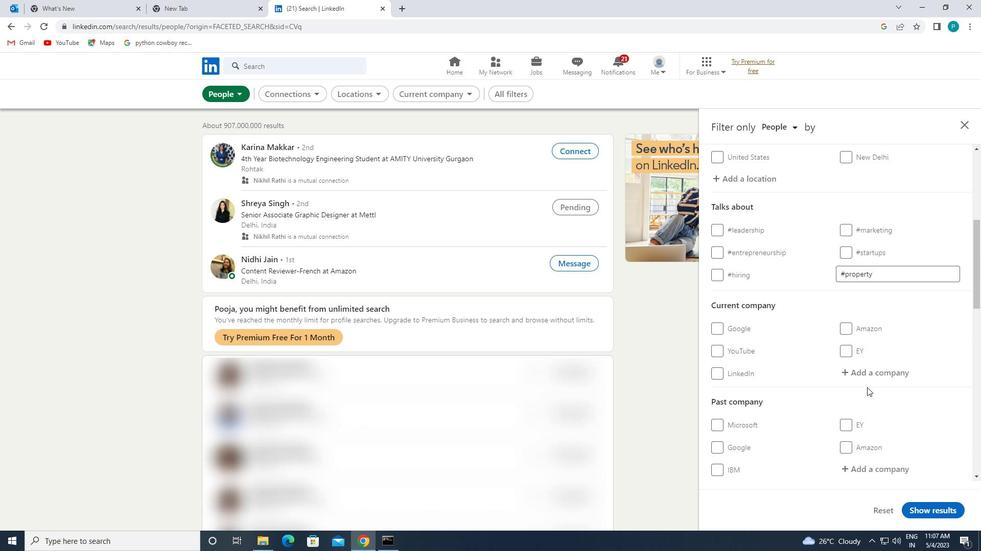 
Action: Mouse moved to (864, 418)
Screenshot: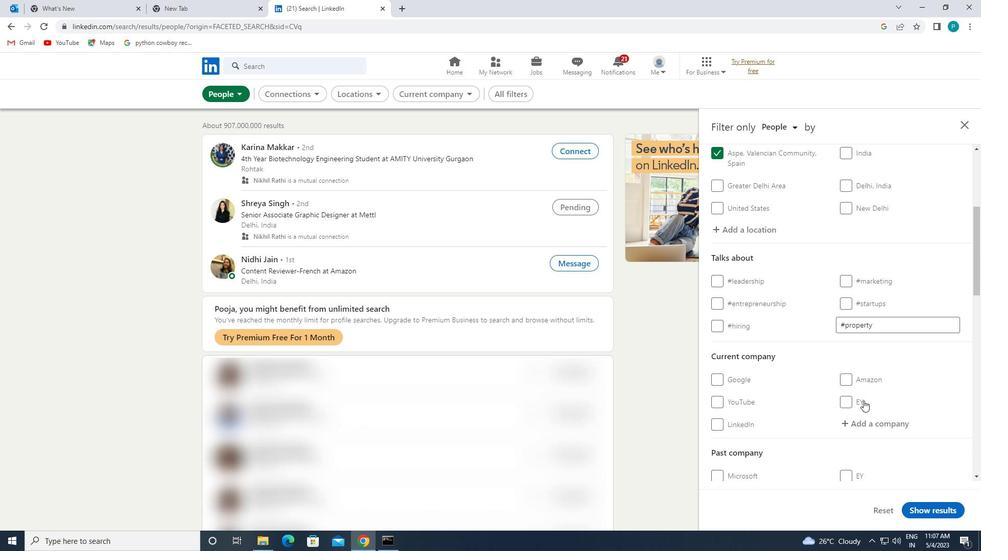 
Action: Mouse pressed left at (864, 418)
Screenshot: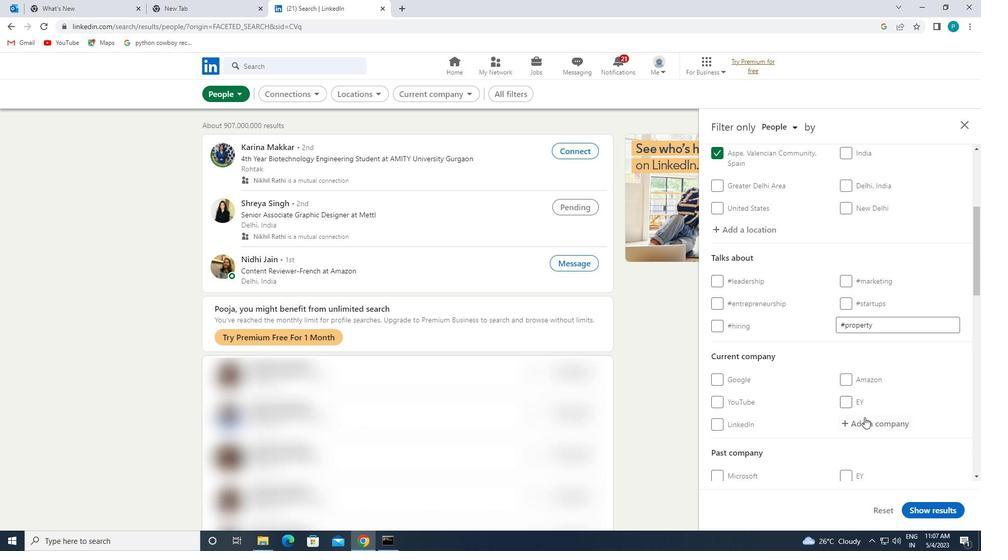 
Action: Mouse moved to (889, 436)
Screenshot: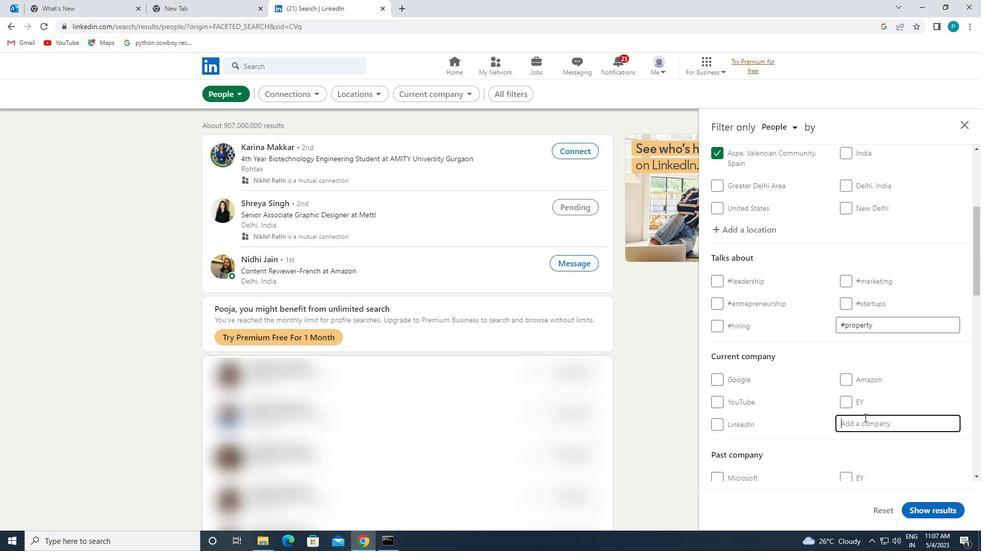 
Action: Key pressed <Key.caps_lock>I<Key.caps_lock>NFOSYS
Screenshot: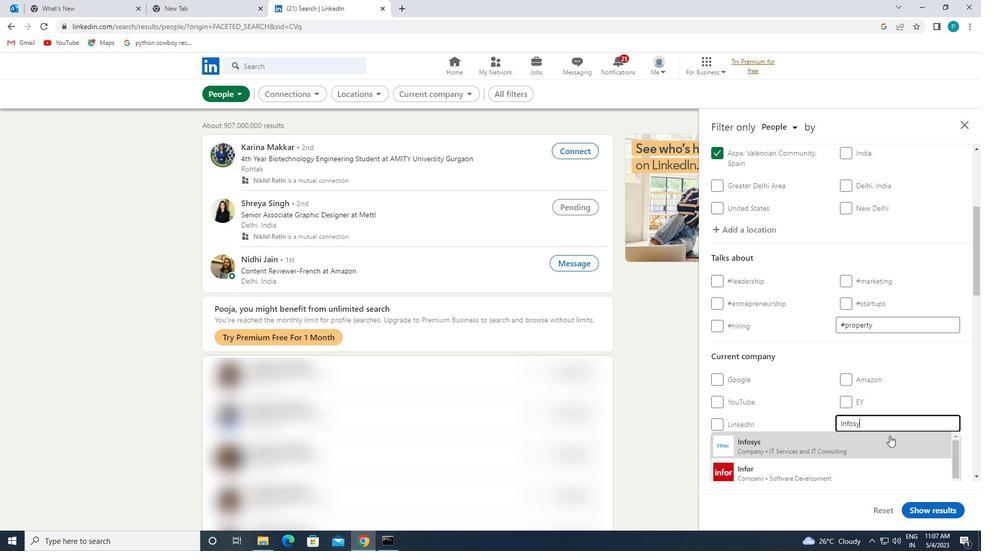 
Action: Mouse moved to (842, 430)
Screenshot: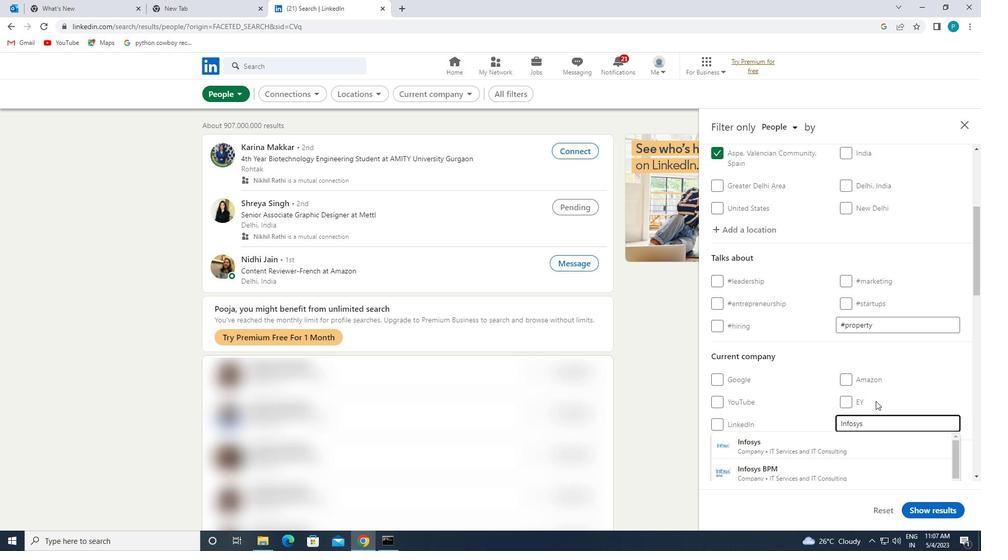 
Action: Mouse scrolled (842, 430) with delta (0, 0)
Screenshot: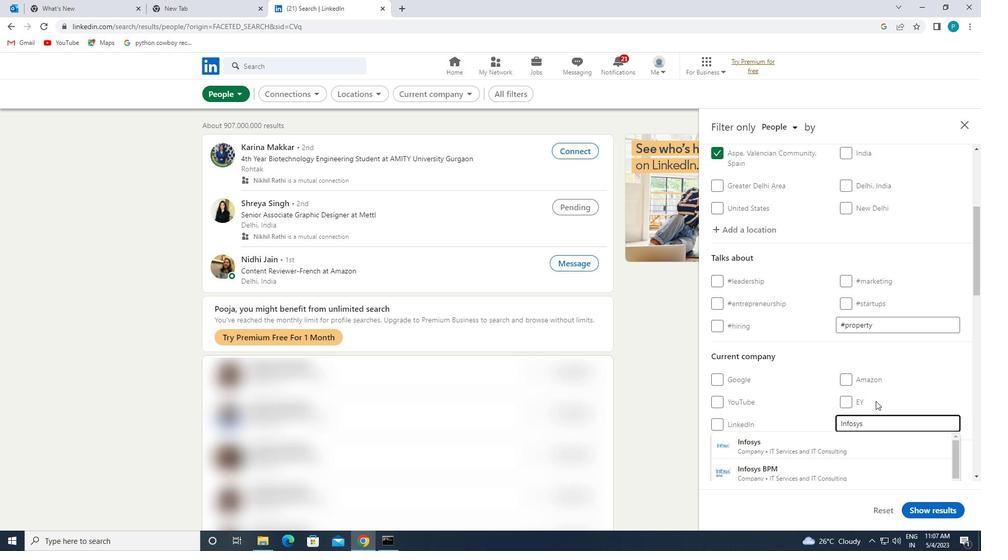 
Action: Mouse moved to (832, 419)
Screenshot: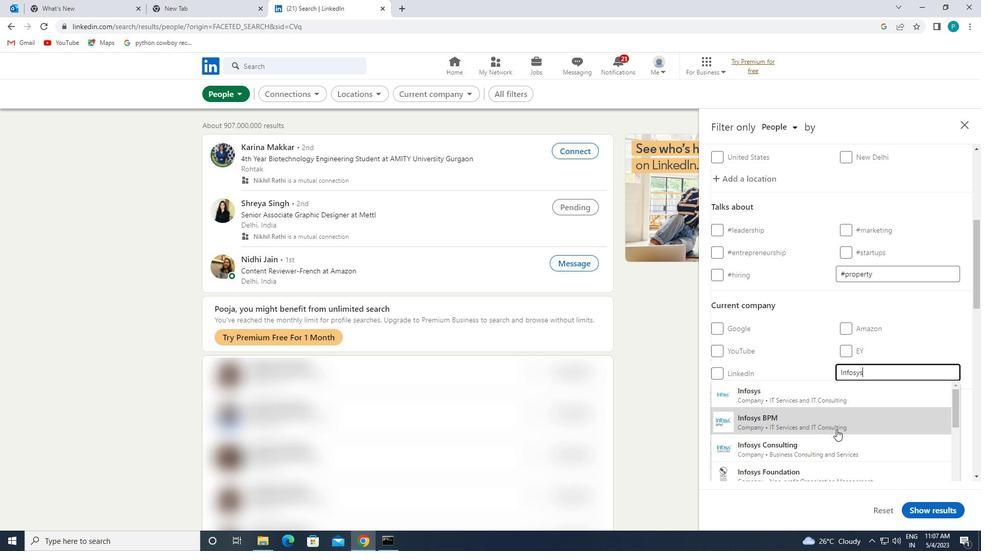 
Action: Mouse pressed left at (832, 419)
Screenshot: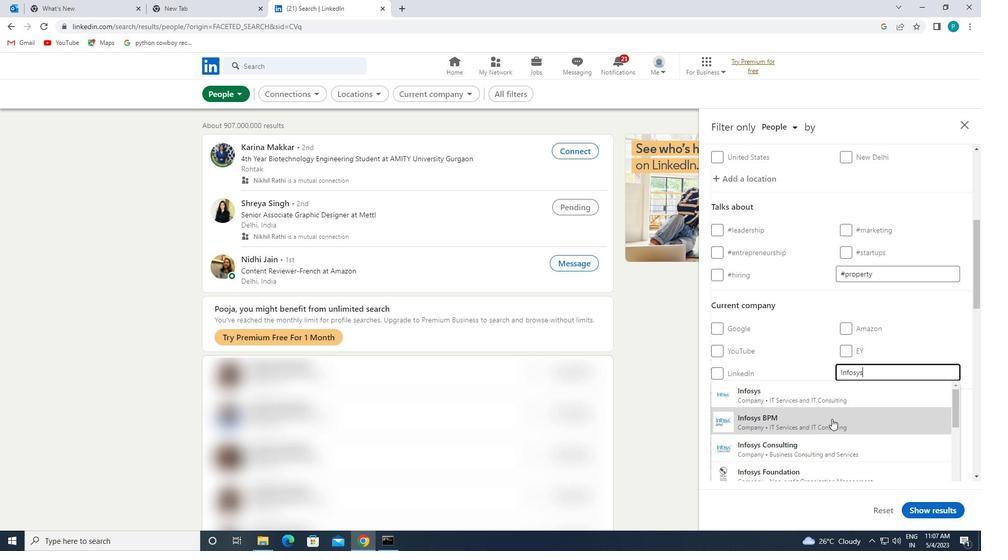
Action: Mouse scrolled (832, 418) with delta (0, 0)
Screenshot: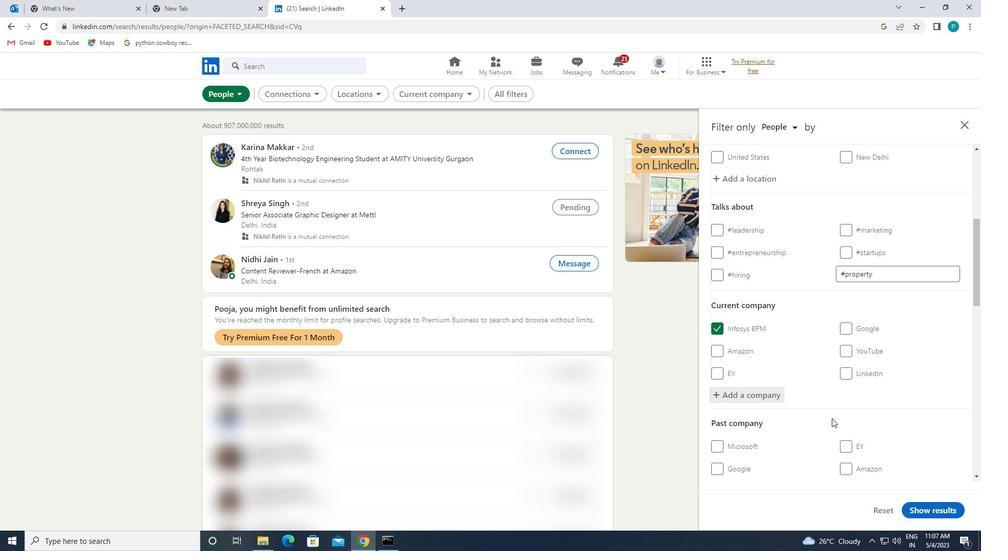 
Action: Mouse scrolled (832, 418) with delta (0, 0)
Screenshot: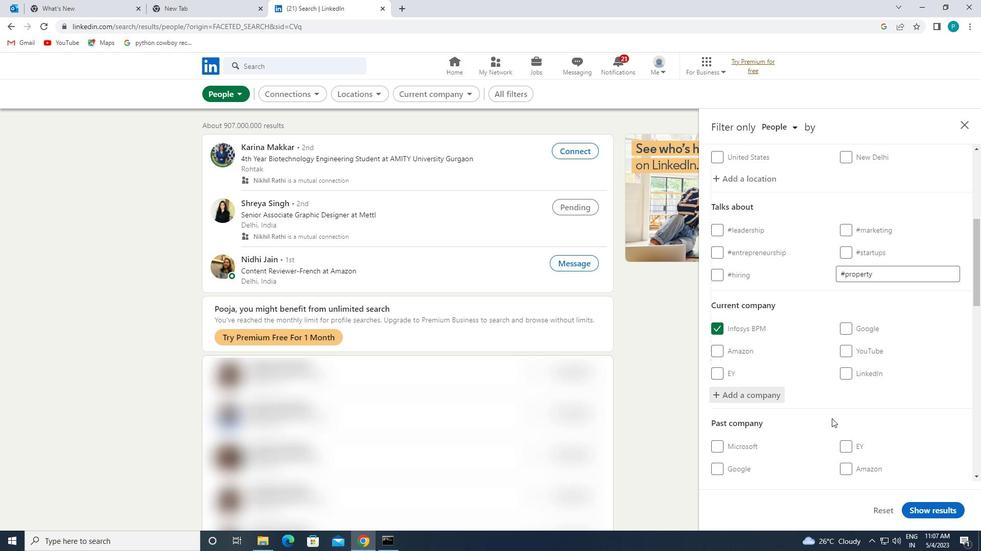 
Action: Mouse moved to (832, 417)
Screenshot: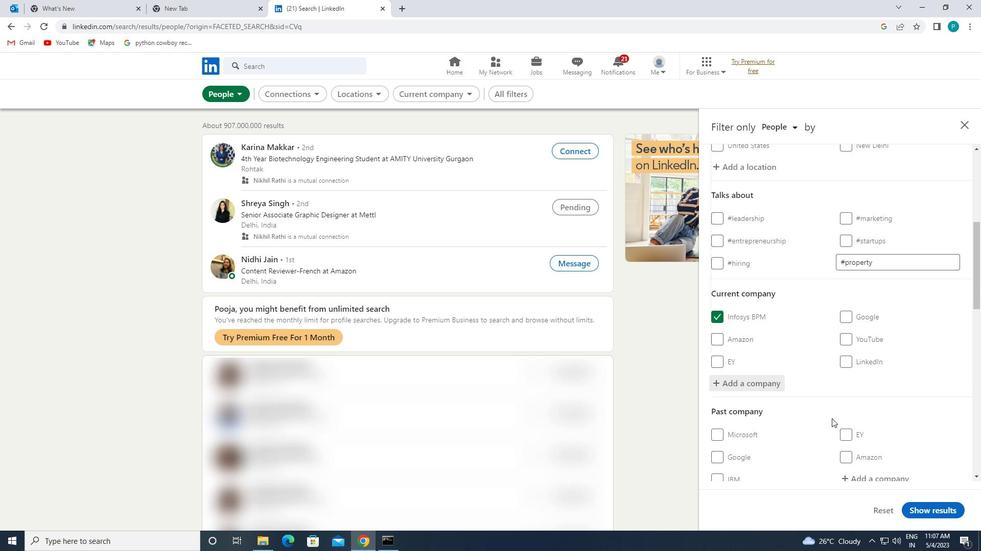 
Action: Mouse scrolled (832, 416) with delta (0, 0)
Screenshot: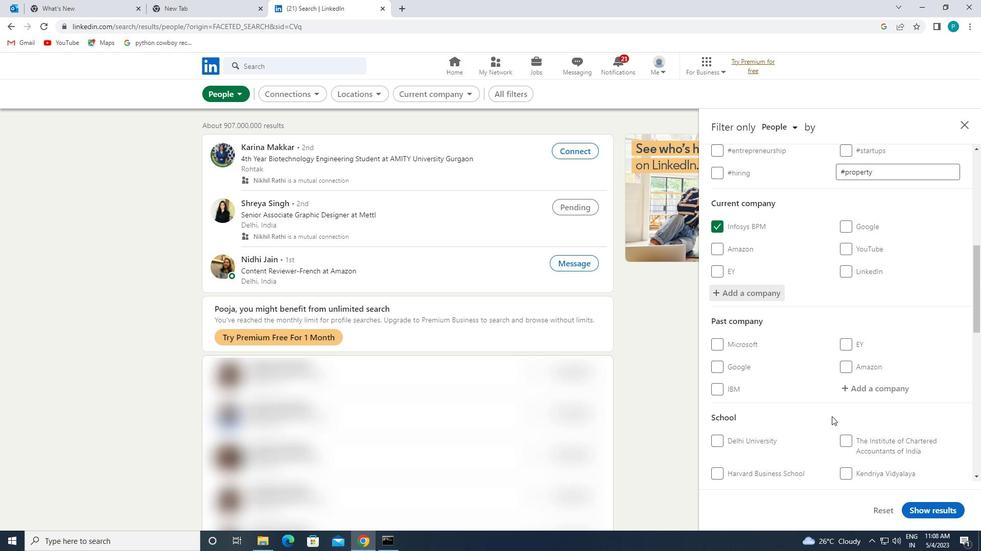 
Action: Mouse scrolled (832, 416) with delta (0, 0)
Screenshot: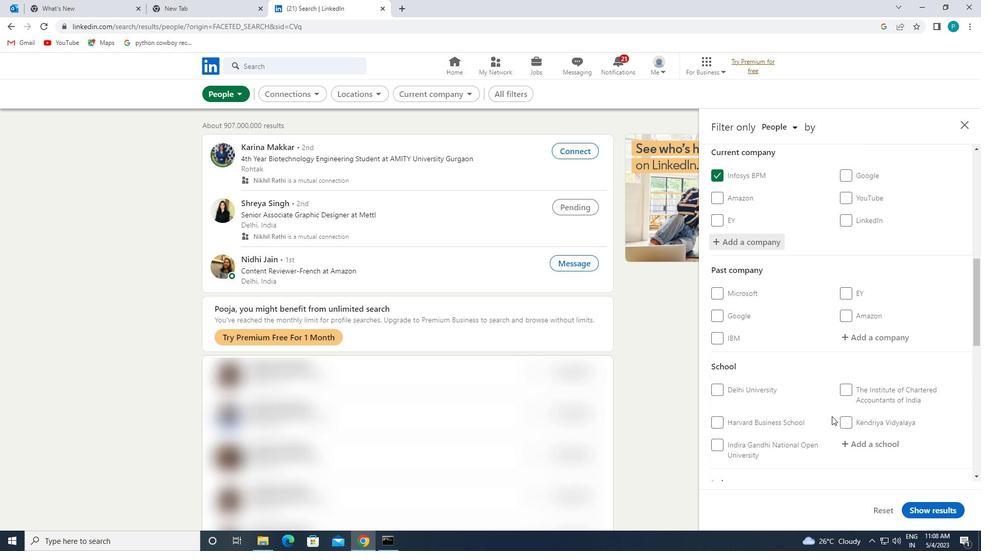 
Action: Mouse moved to (895, 395)
Screenshot: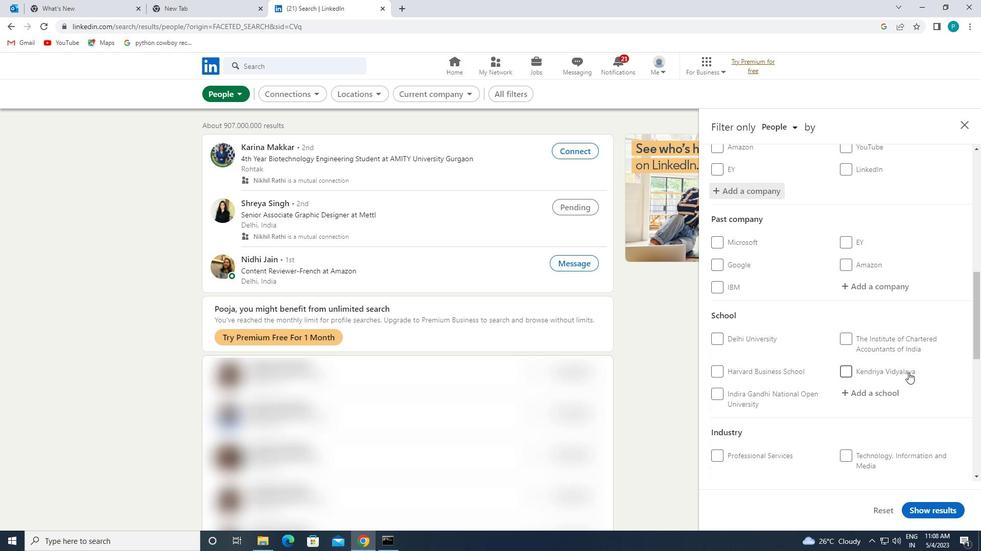 
Action: Mouse pressed left at (895, 395)
Screenshot: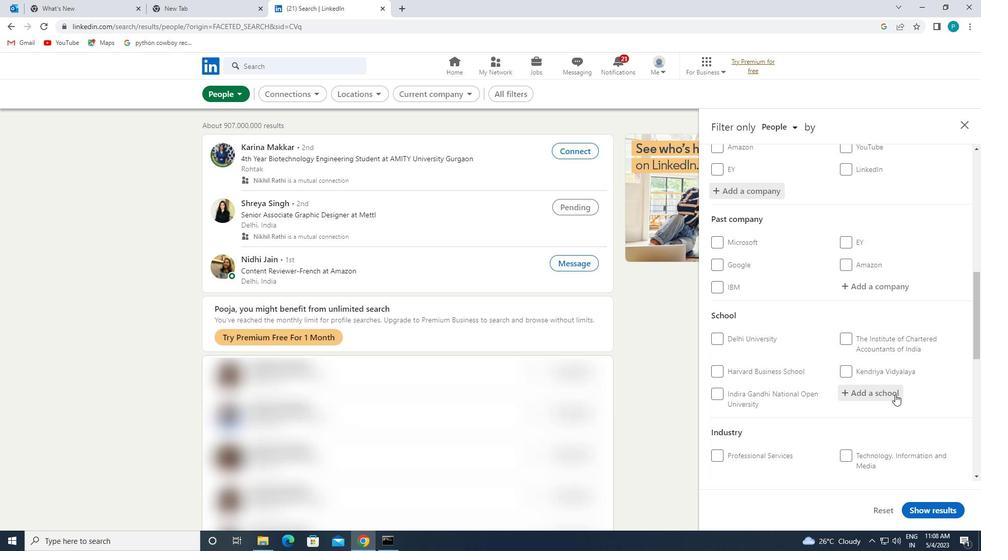 
Action: Mouse moved to (896, 404)
Screenshot: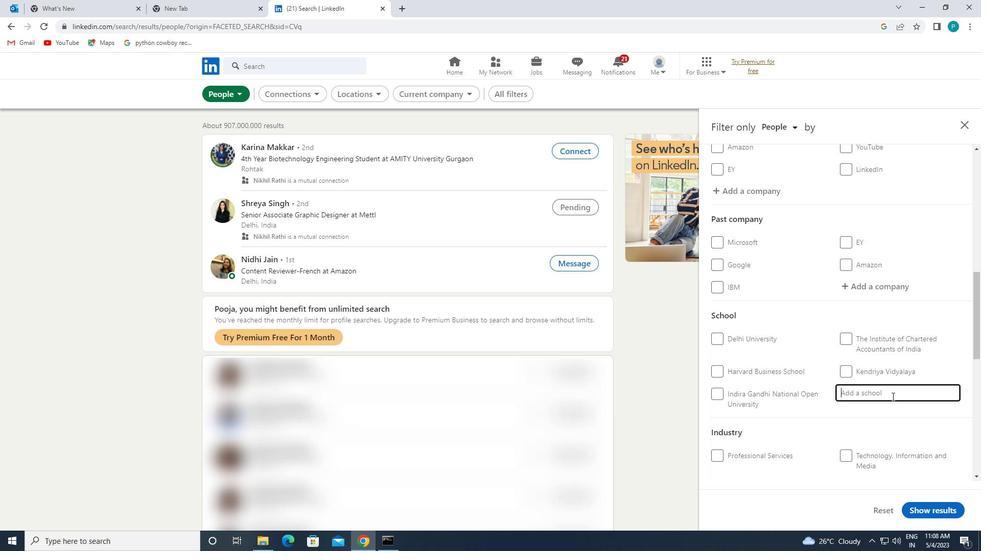 
Action: Key pressed <Key.caps_lock>AHLEI
Screenshot: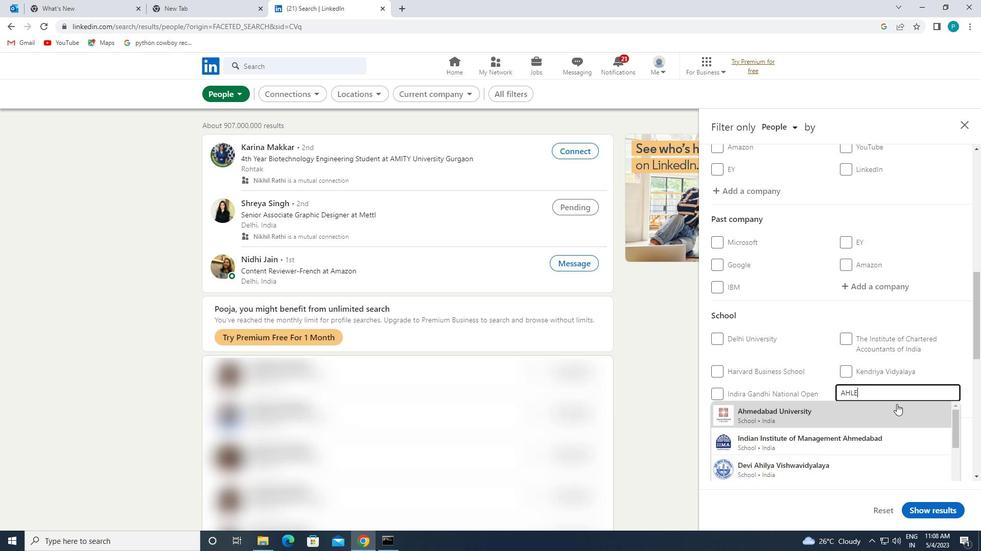 
Action: Mouse moved to (900, 413)
Screenshot: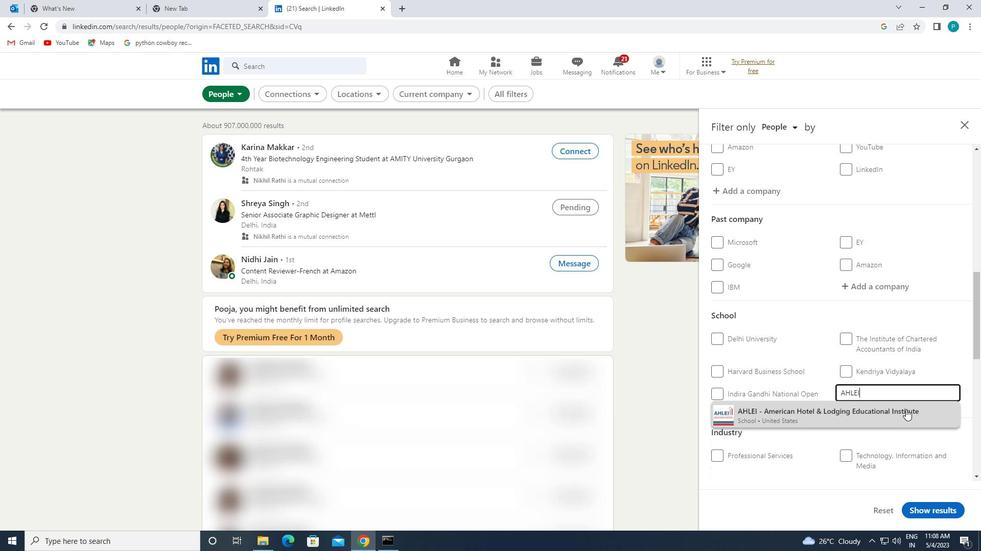 
Action: Mouse pressed left at (900, 413)
Screenshot: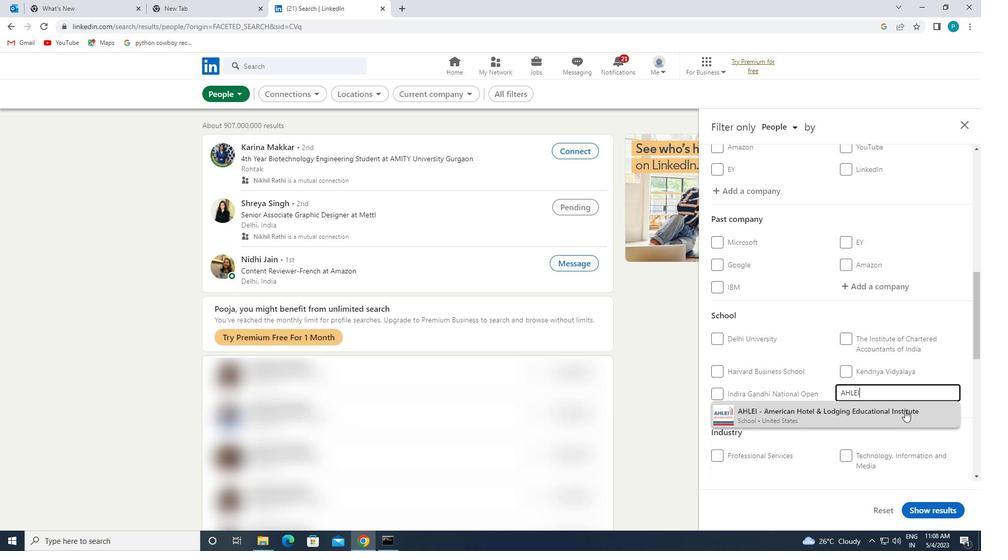 
Action: Mouse moved to (900, 413)
Screenshot: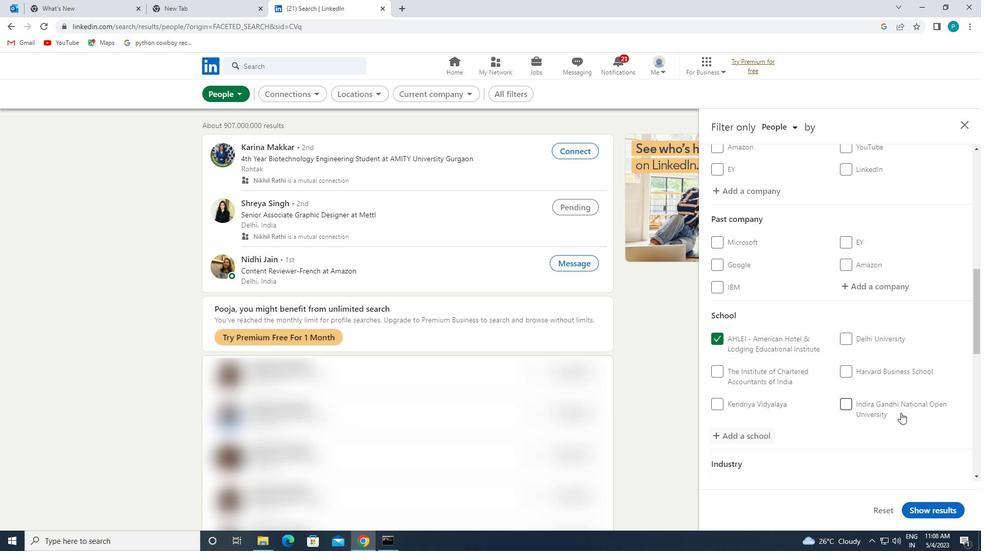 
Action: Mouse scrolled (900, 412) with delta (0, 0)
Screenshot: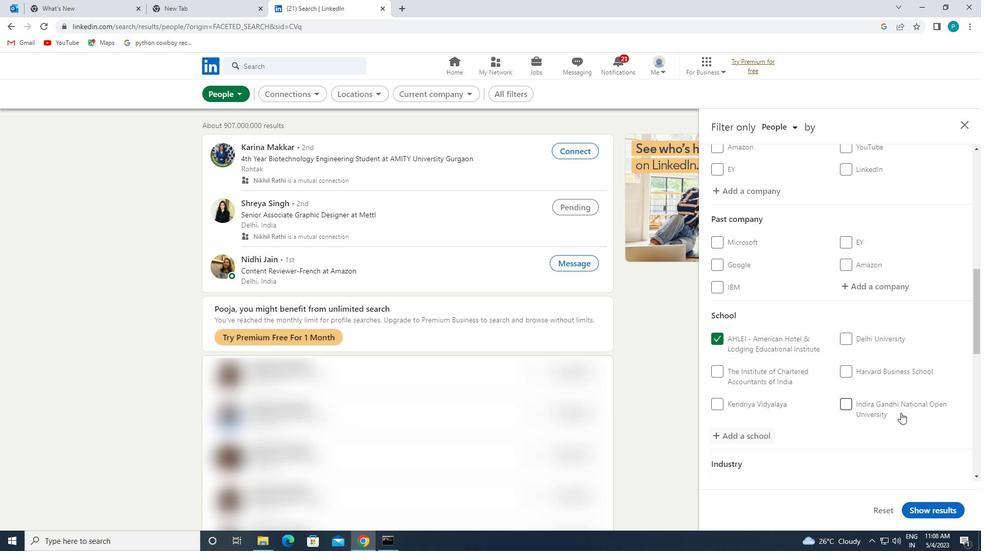 
Action: Mouse moved to (901, 412)
Screenshot: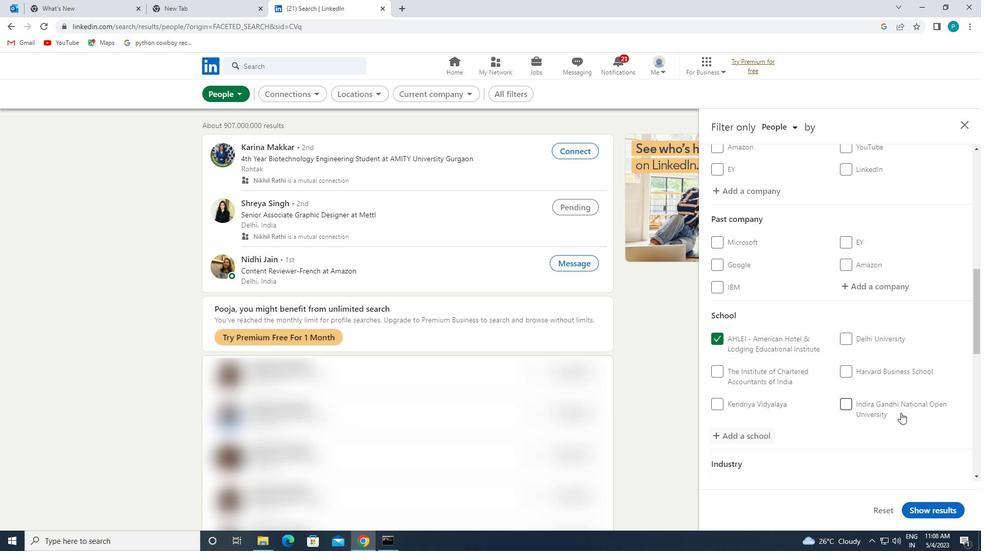 
Action: Mouse scrolled (901, 412) with delta (0, 0)
Screenshot: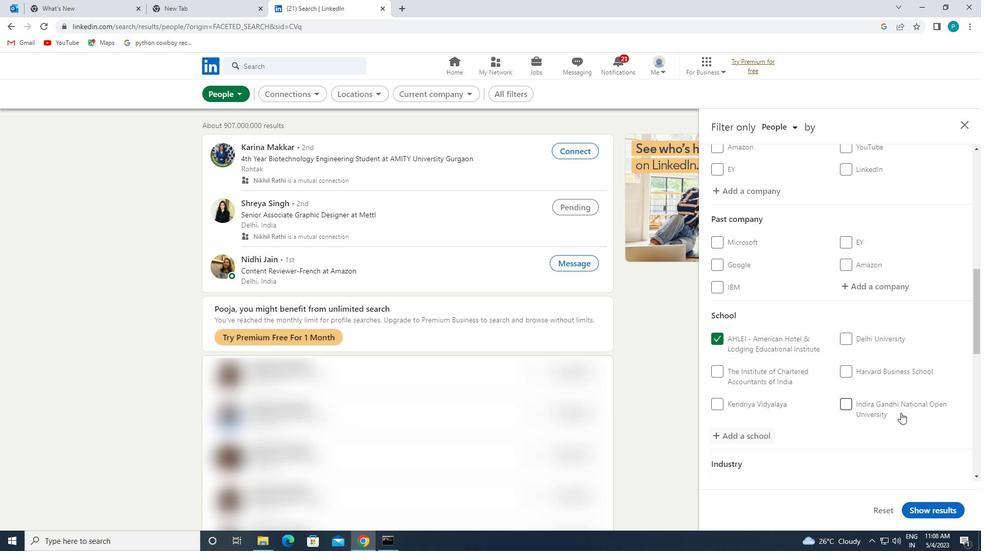 
Action: Mouse scrolled (901, 412) with delta (0, 0)
Screenshot: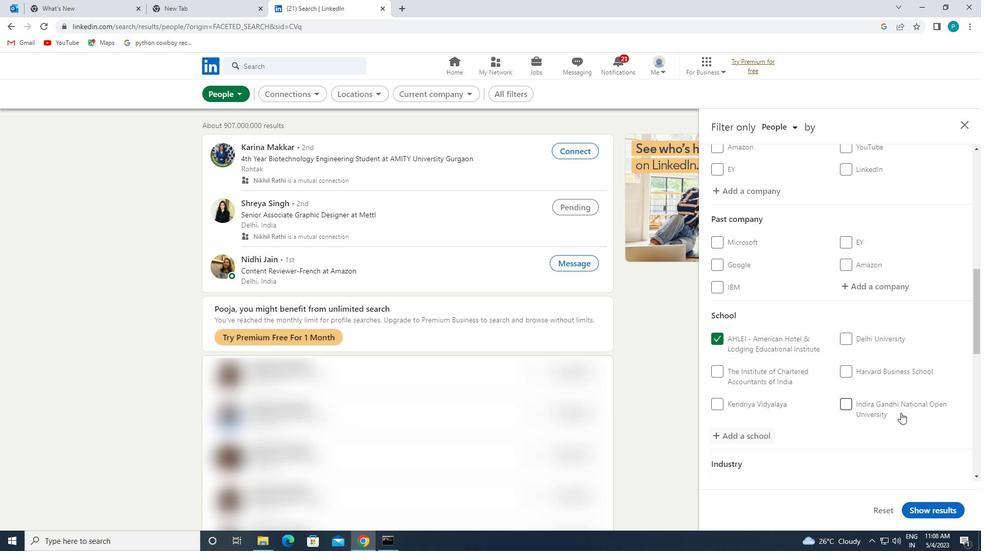 
Action: Mouse scrolled (901, 412) with delta (0, 0)
Screenshot: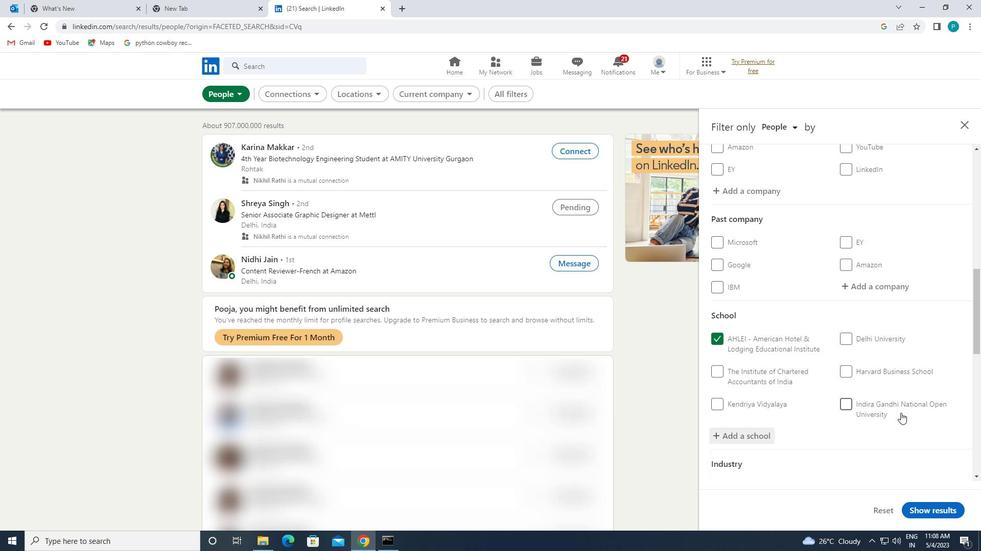 
Action: Mouse moved to (813, 413)
Screenshot: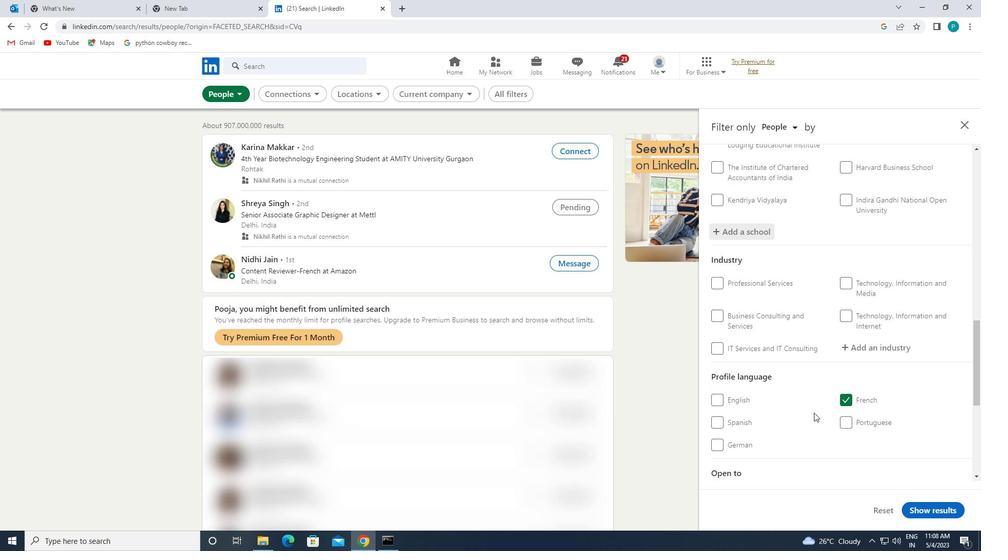 
Action: Mouse scrolled (813, 413) with delta (0, 0)
Screenshot: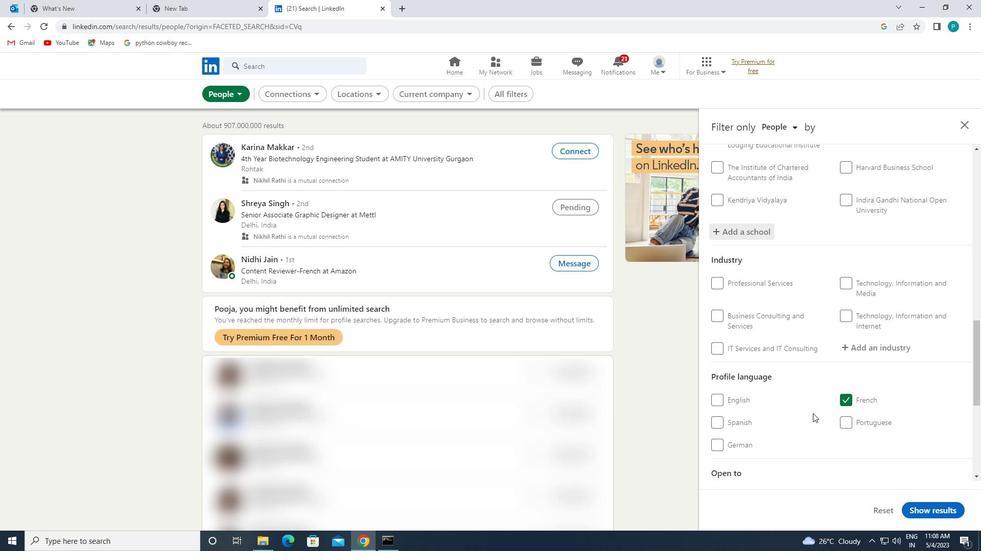 
Action: Mouse moved to (865, 294)
Screenshot: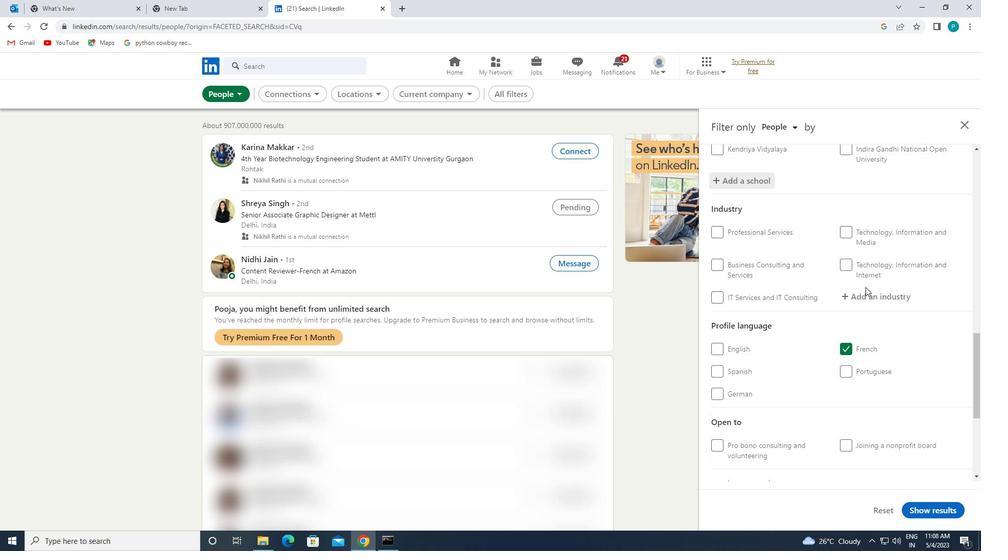 
Action: Mouse pressed left at (865, 294)
Screenshot: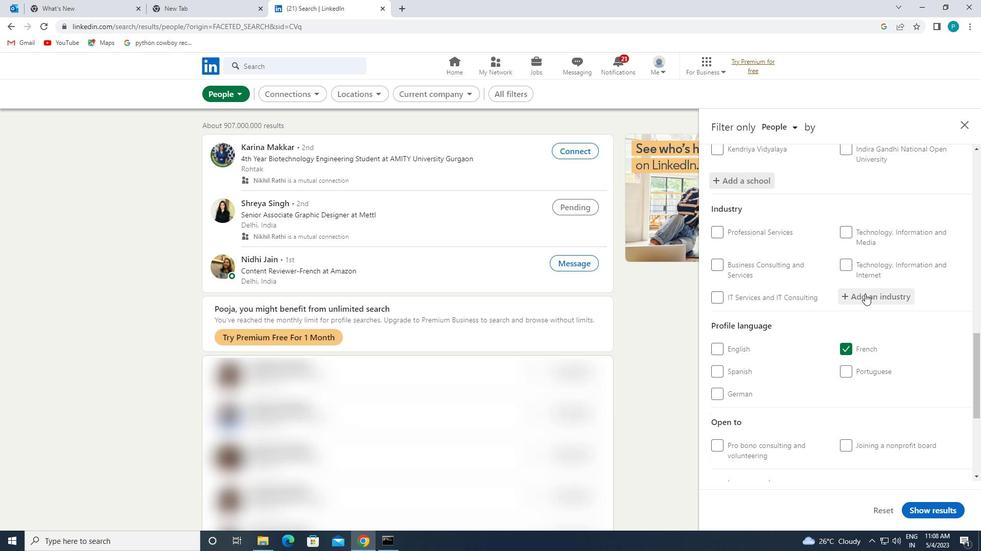 
Action: Mouse moved to (861, 298)
Screenshot: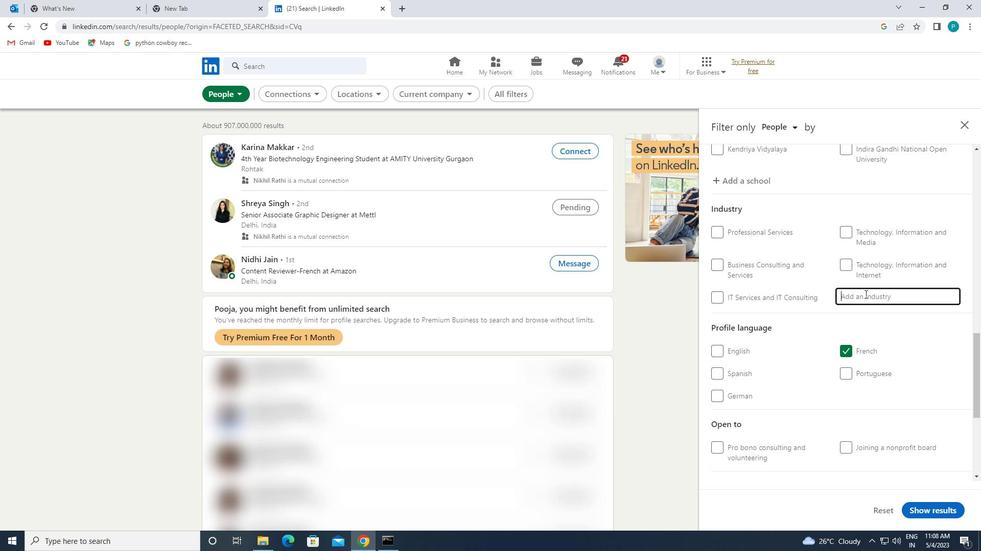 
Action: Key pressed <Key.caps_lock>T<Key.caps_lock>RE<Key.backspace><Key.backspace><Key.backspace>T<Key.caps_lock>RANS
Screenshot: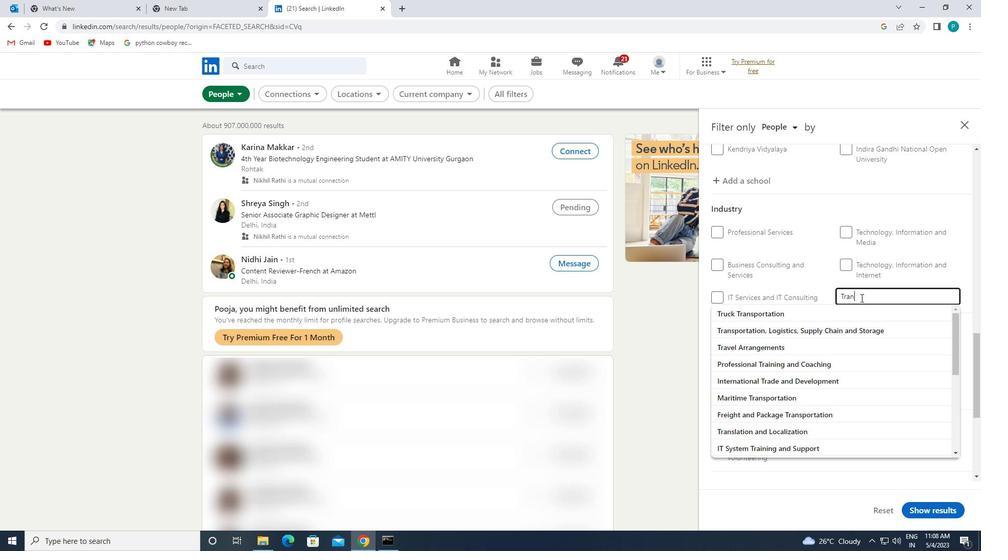 
Action: Mouse moved to (809, 394)
Screenshot: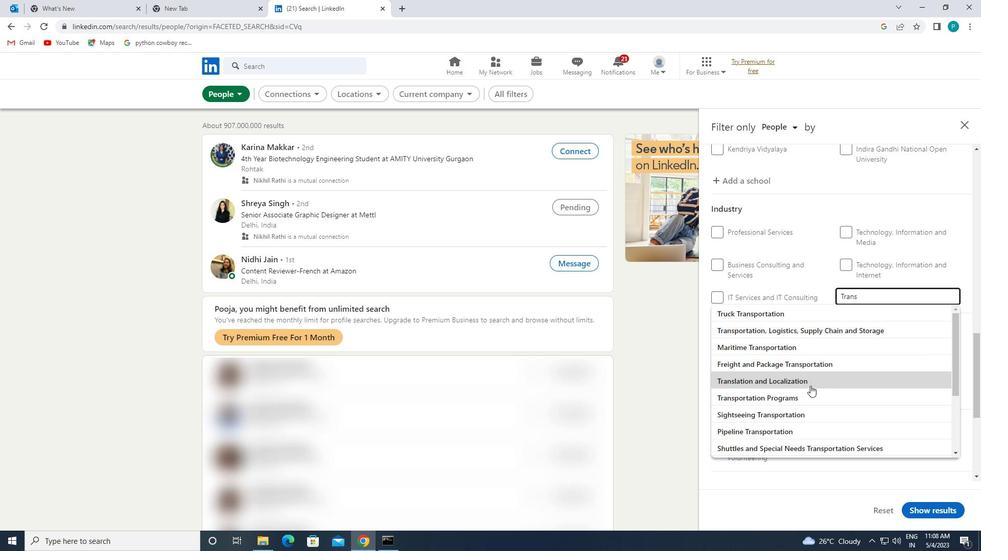 
Action: Mouse pressed left at (809, 394)
Screenshot: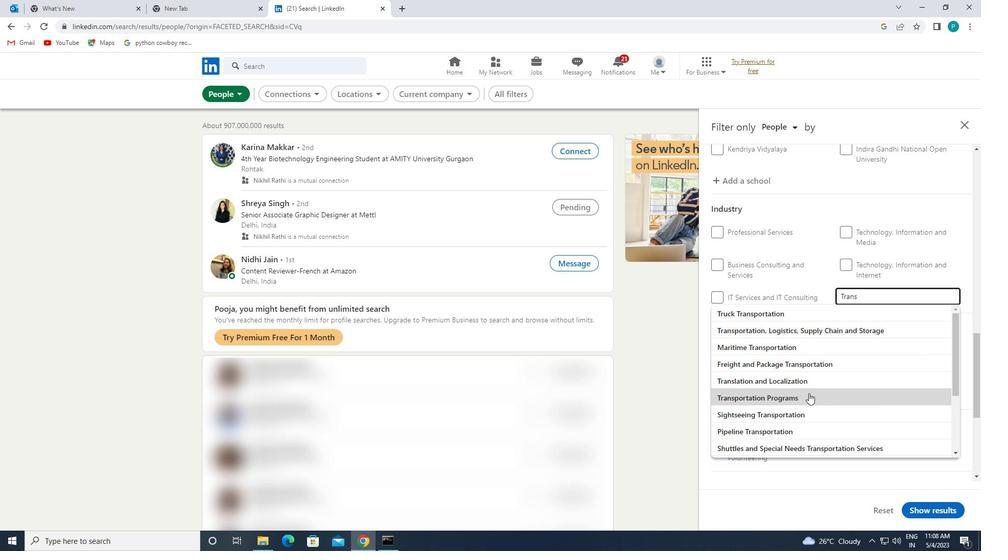 
Action: Mouse scrolled (809, 393) with delta (0, 0)
Screenshot: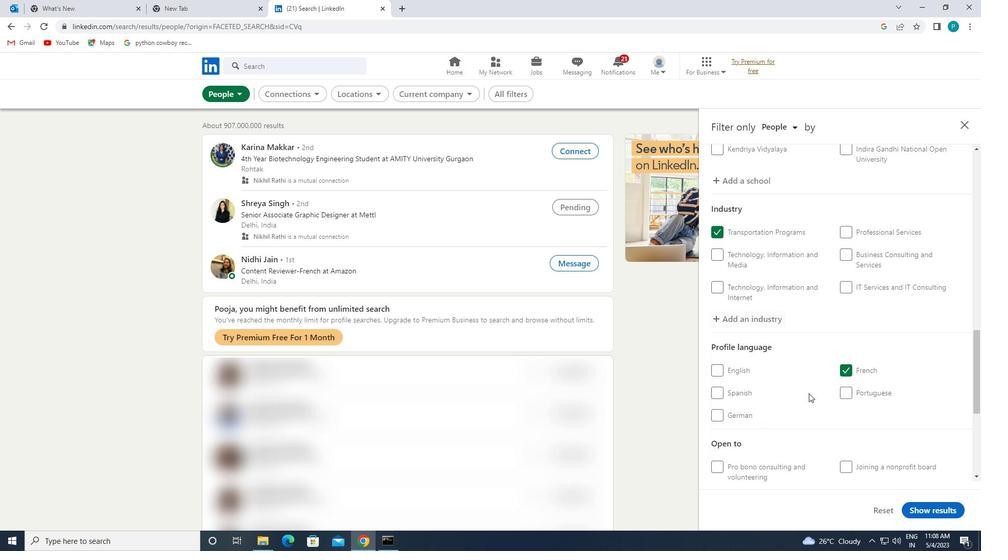 
Action: Mouse scrolled (809, 393) with delta (0, 0)
Screenshot: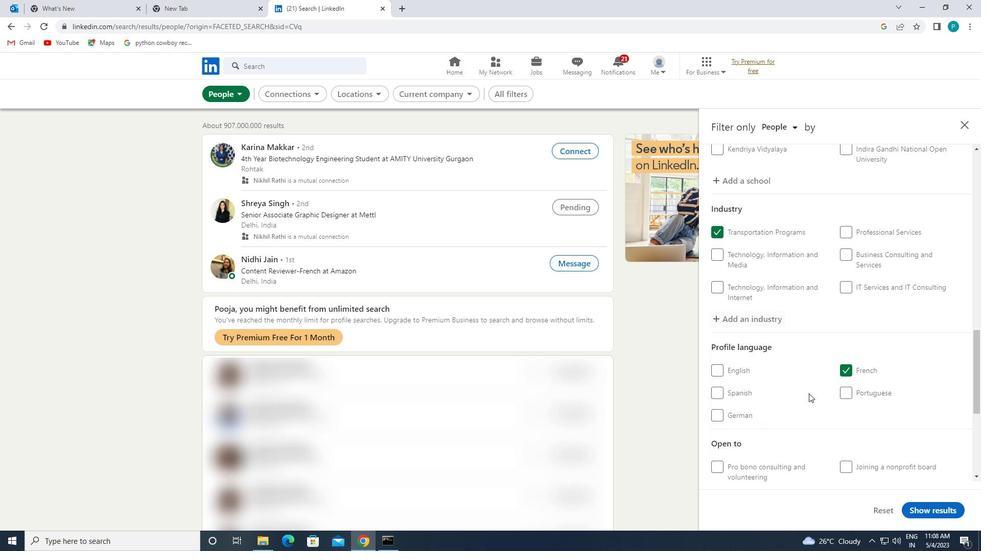 
Action: Mouse scrolled (809, 393) with delta (0, 0)
Screenshot: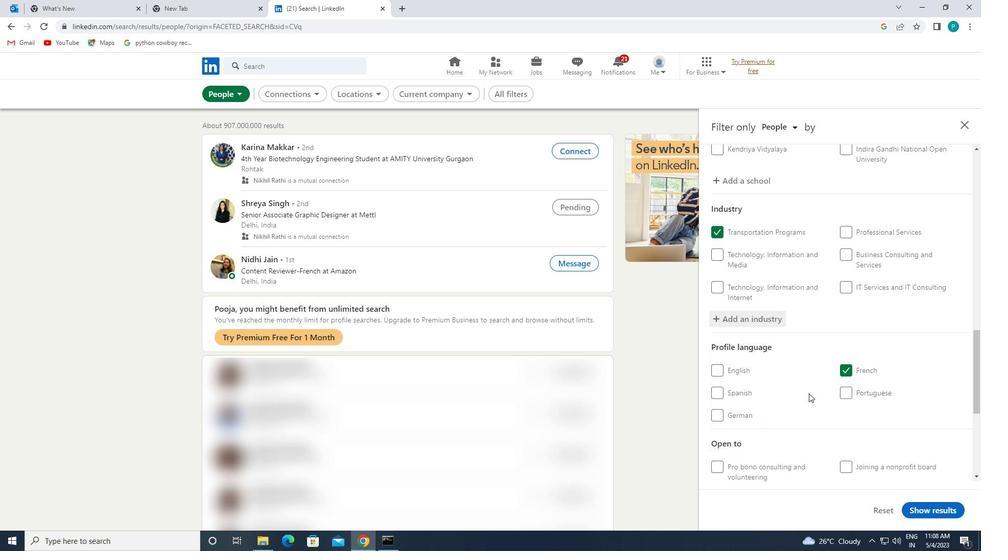 
Action: Mouse scrolled (809, 393) with delta (0, 0)
Screenshot: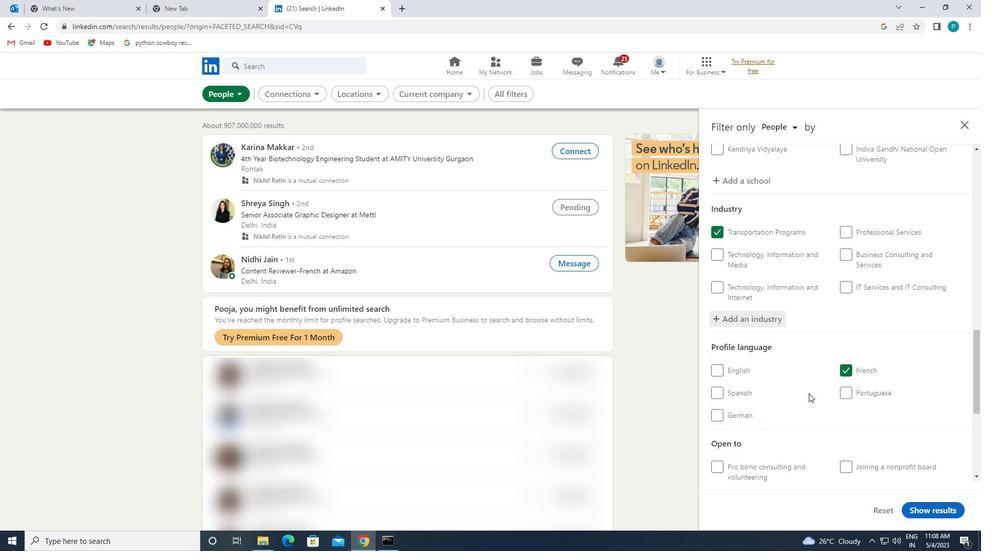 
Action: Mouse moved to (855, 371)
Screenshot: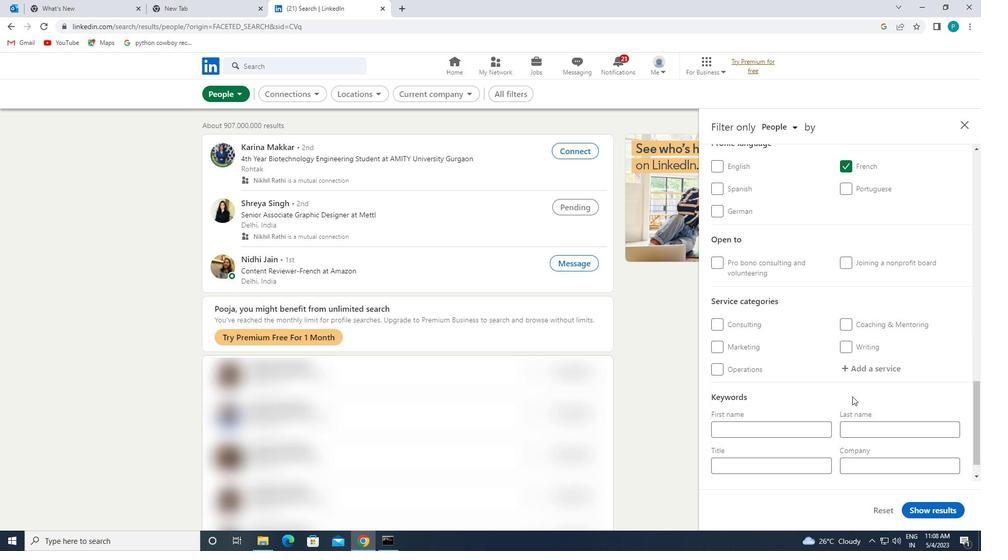 
Action: Mouse pressed left at (855, 371)
Screenshot: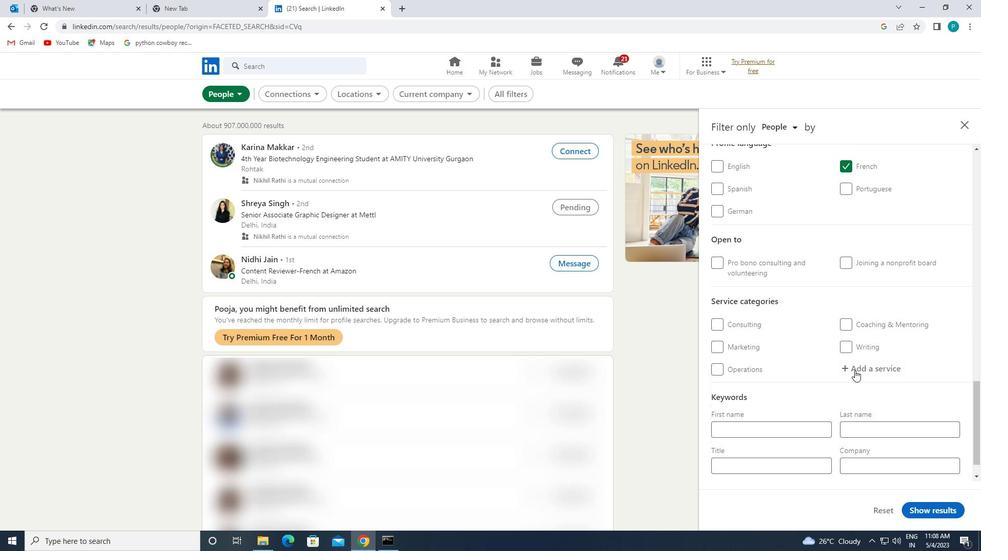 
Action: Mouse moved to (902, 401)
Screenshot: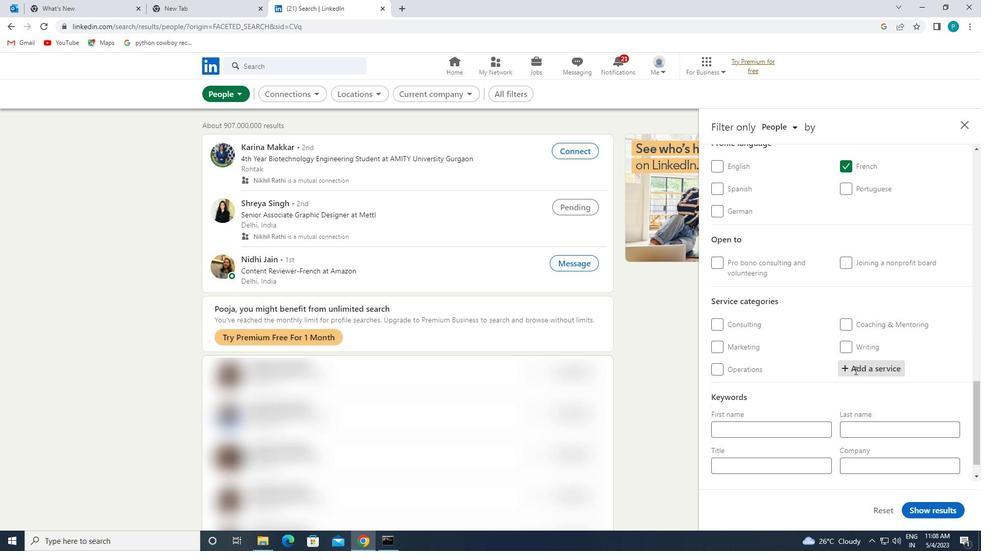 
Action: Key pressed <Key.caps_lock>C<Key.caps_lock>YBER
Screenshot: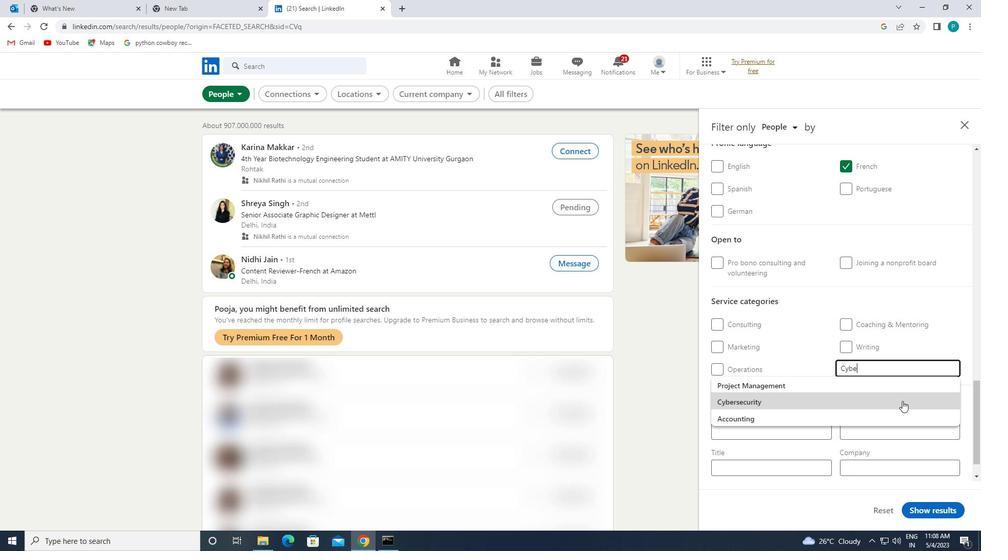 
Action: Mouse moved to (882, 391)
Screenshot: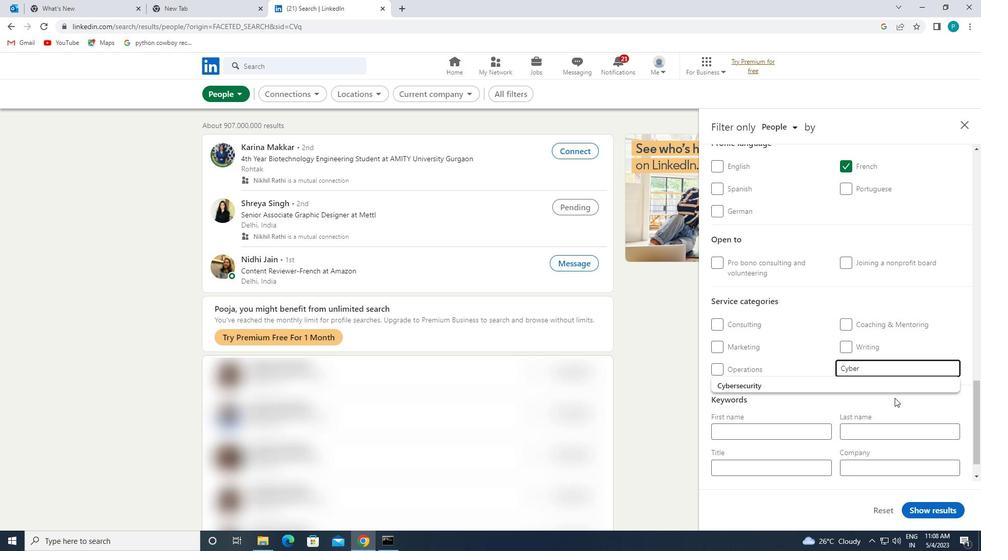 
Action: Mouse pressed left at (882, 391)
Screenshot: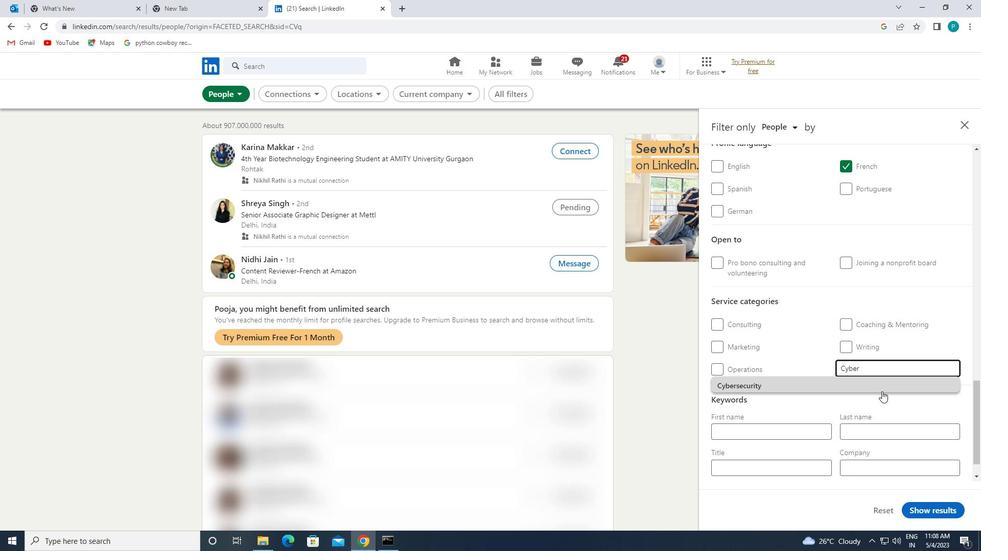 
Action: Mouse scrolled (882, 391) with delta (0, 0)
Screenshot: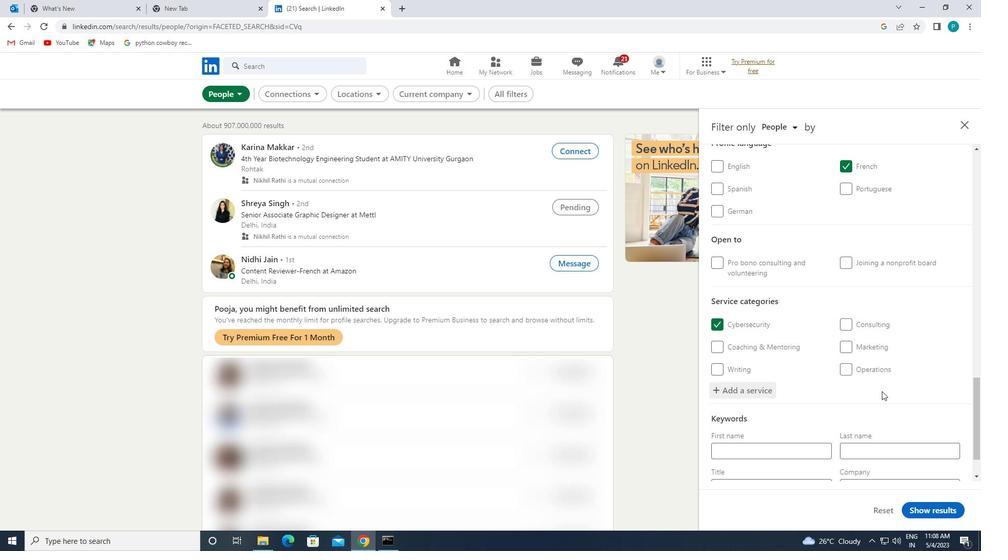 
Action: Mouse scrolled (882, 391) with delta (0, 0)
Screenshot: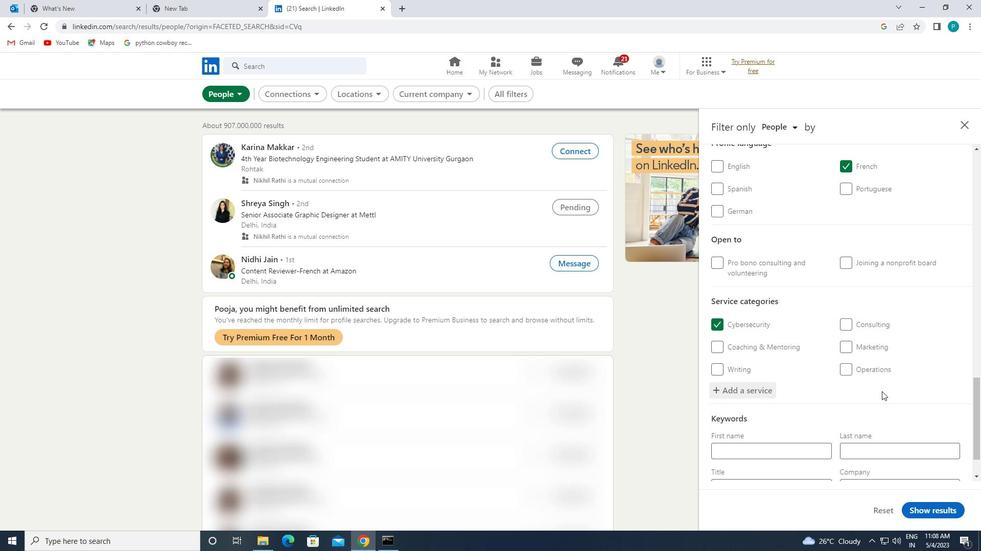 
Action: Mouse scrolled (882, 391) with delta (0, 0)
Screenshot: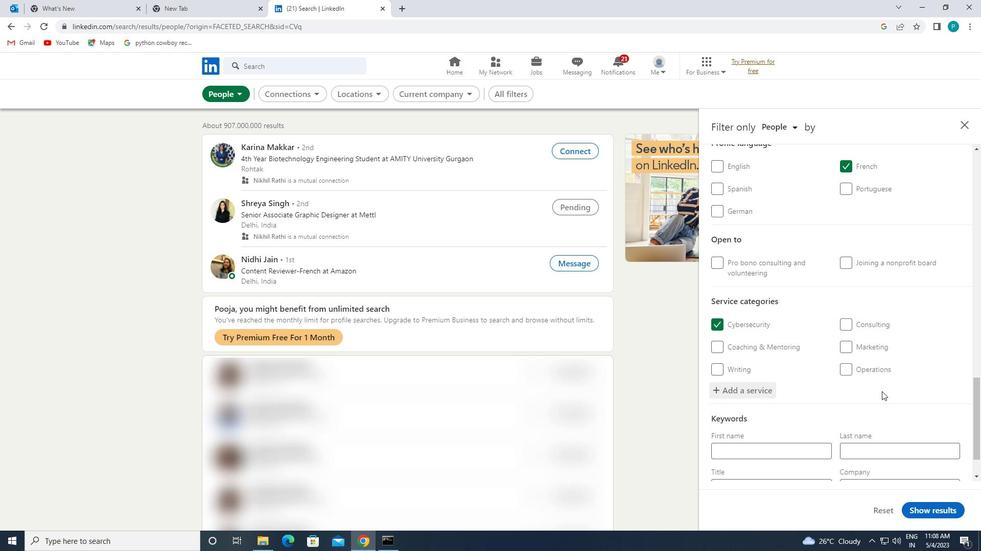 
Action: Mouse scrolled (882, 391) with delta (0, 0)
Screenshot: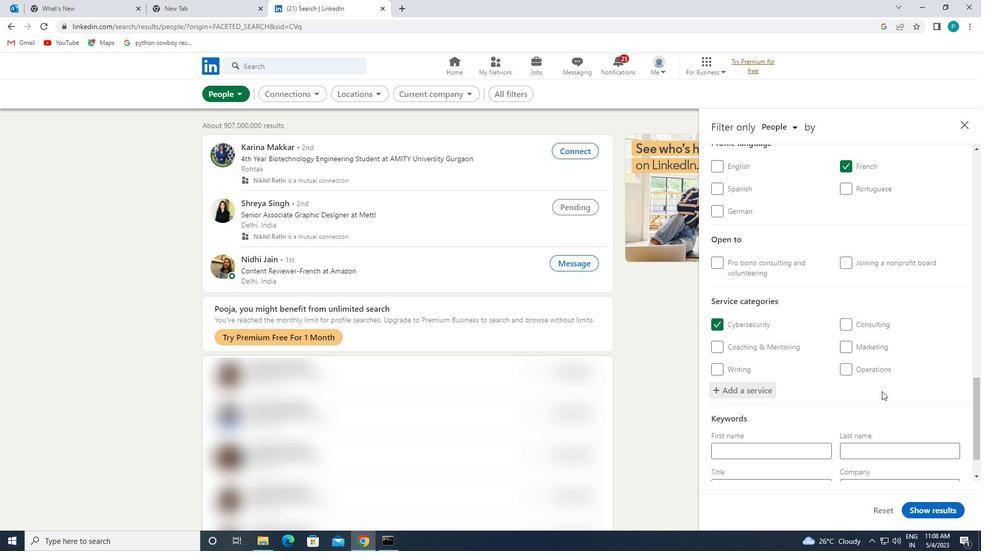 
Action: Mouse moved to (784, 448)
Screenshot: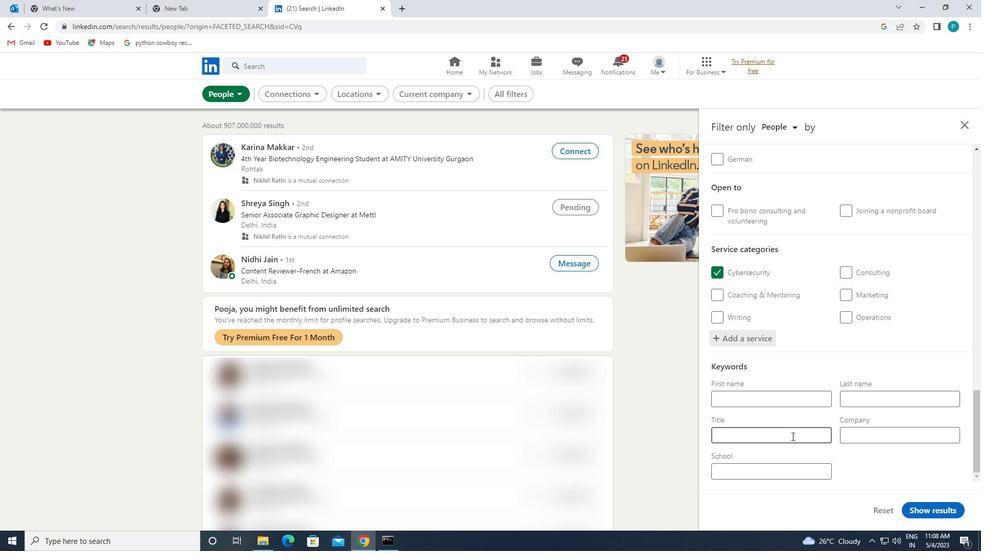 
Action: Mouse pressed left at (784, 448)
Screenshot: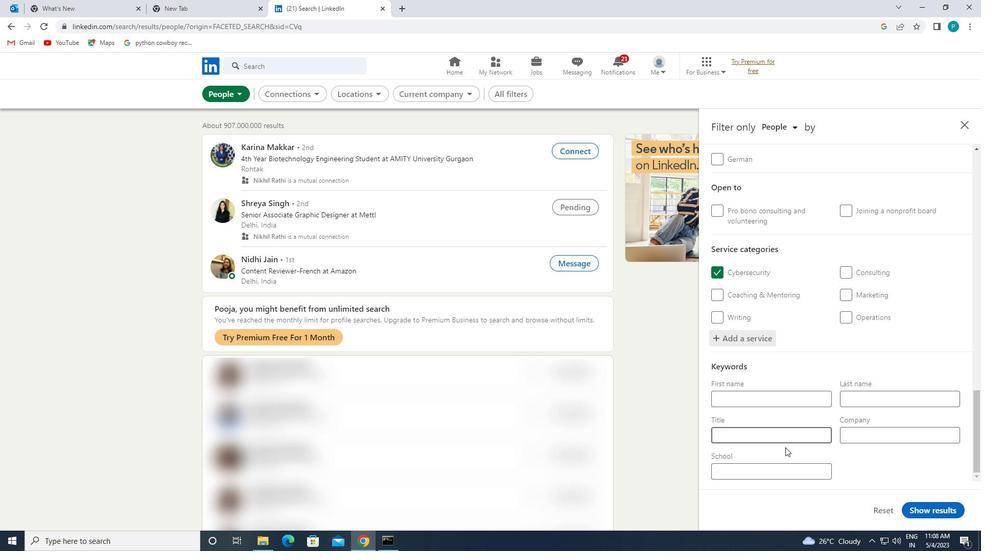 
Action: Mouse moved to (776, 441)
Screenshot: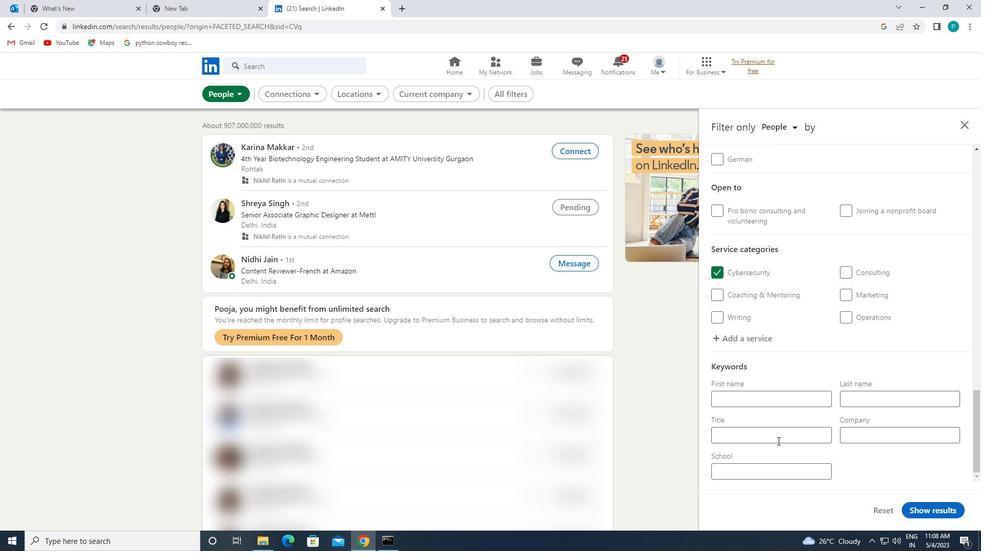 
Action: Mouse pressed left at (776, 441)
Screenshot: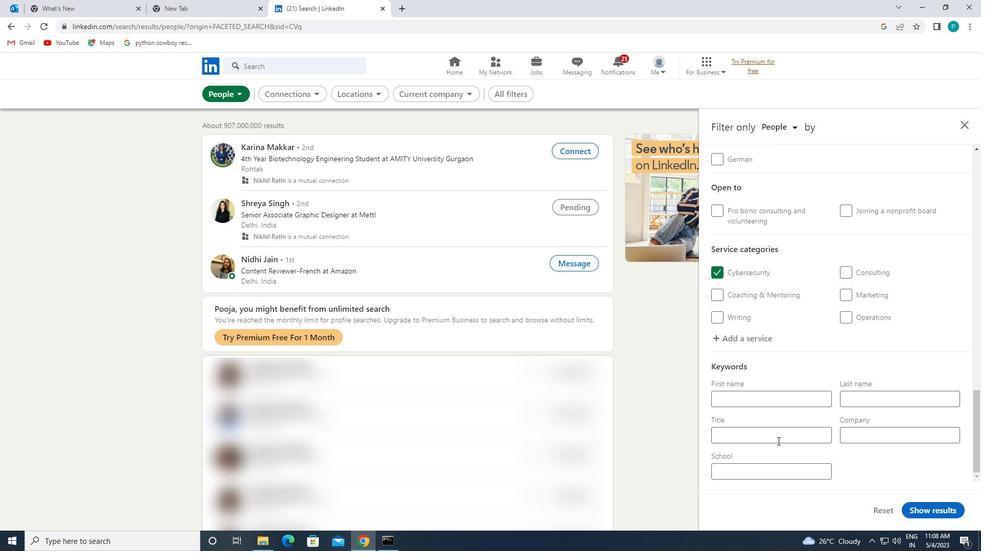 
Action: Mouse moved to (776, 441)
Screenshot: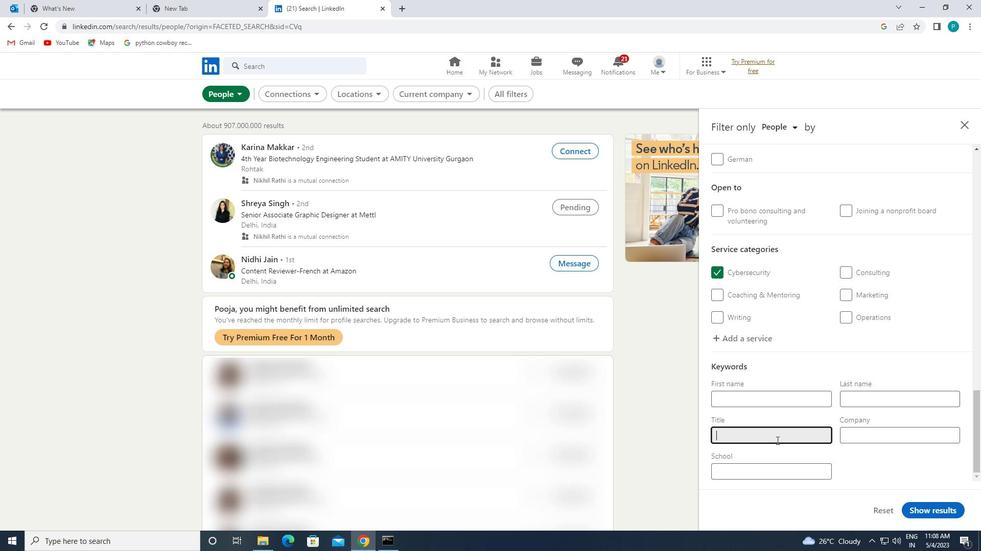 
Action: Key pressed <Key.caps_lock>B<Key.caps_lock>ELLHOP
Screenshot: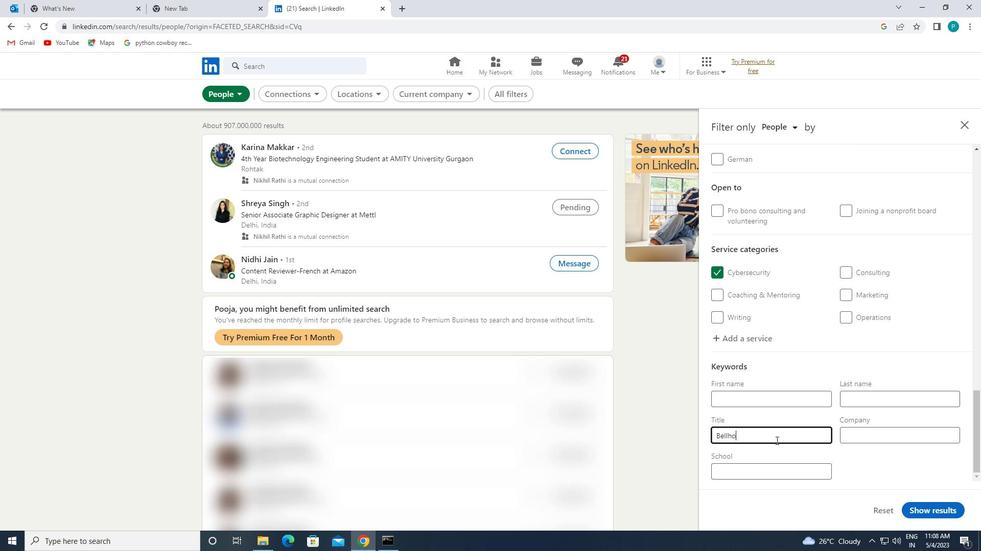 
Action: Mouse moved to (932, 511)
Screenshot: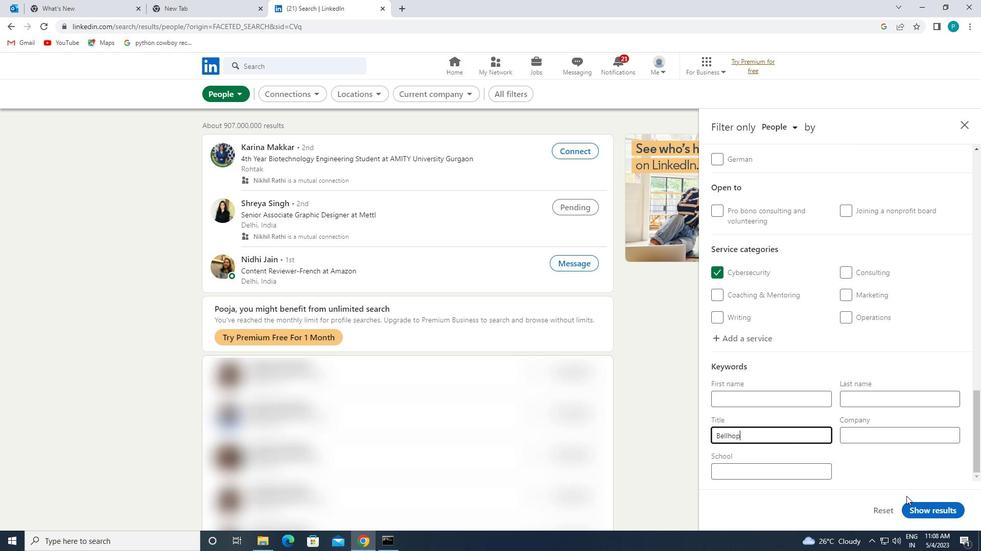 
Action: Mouse pressed left at (932, 511)
Screenshot: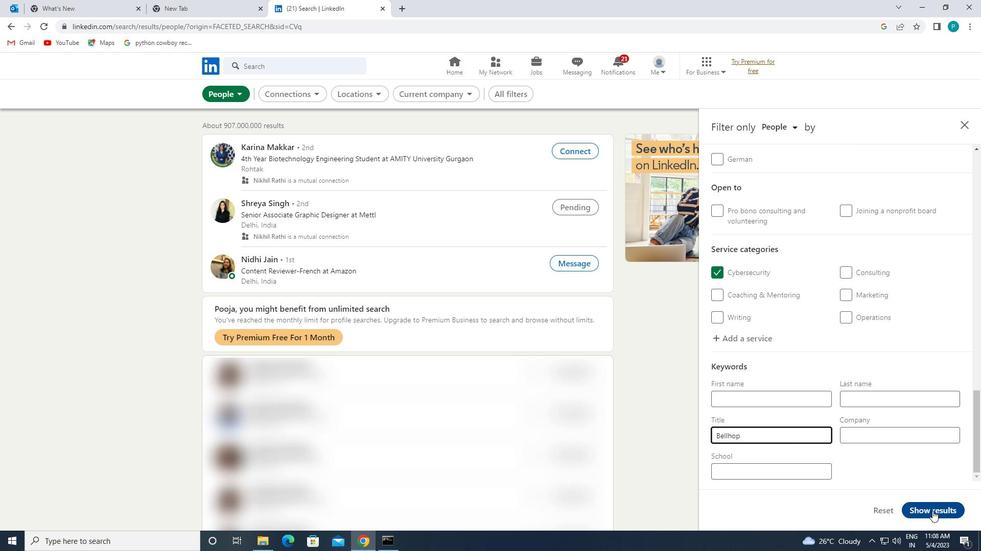 
